 Task: In the  document movieposter.epub Align the width of word art with 'Picture'. Fill the whole document with 'Orange'. Add link on bottom right corner of the sheet: www.instagram.com
Action: Mouse moved to (266, 329)
Screenshot: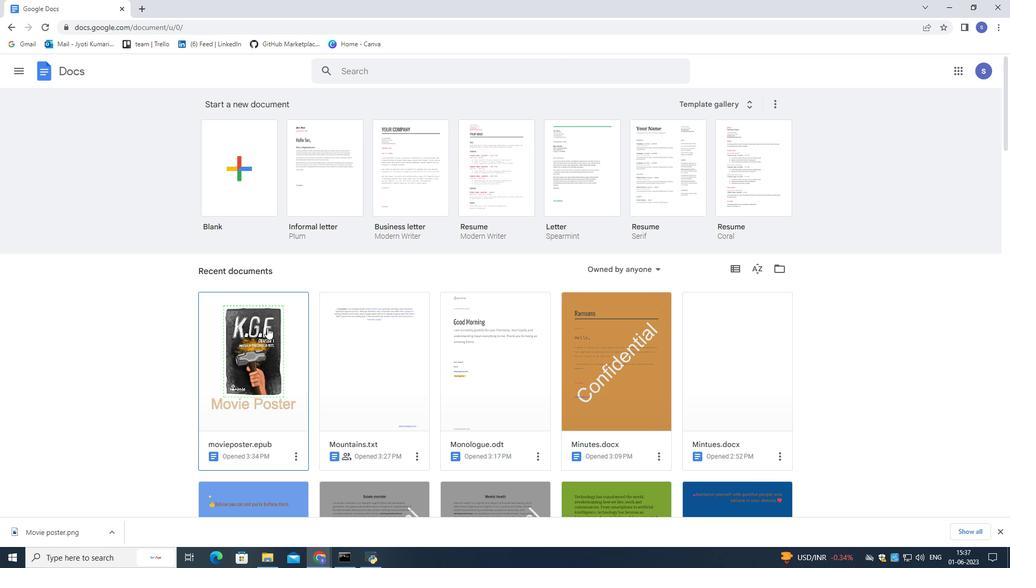 
Action: Mouse pressed left at (266, 329)
Screenshot: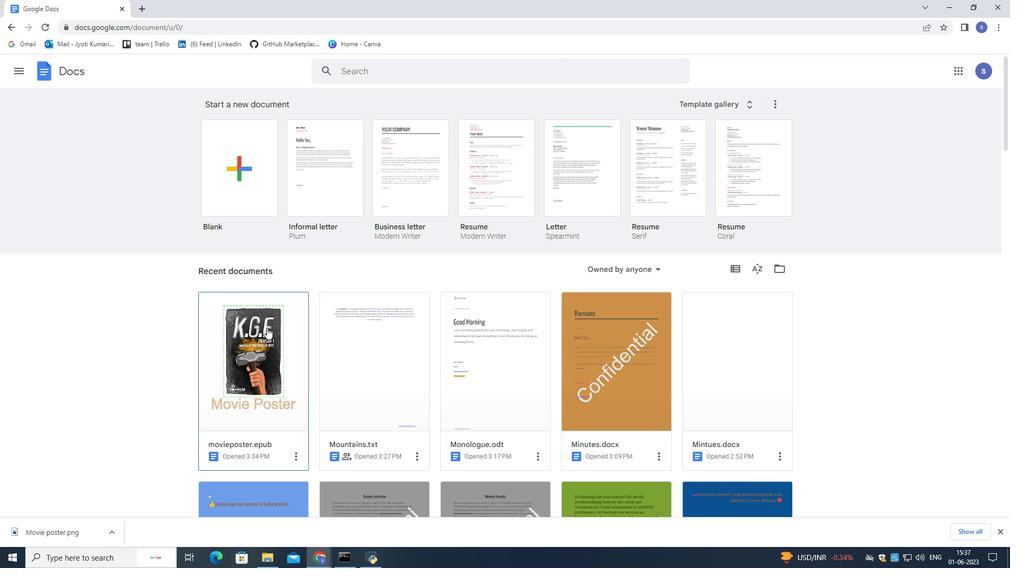 
Action: Mouse moved to (266, 329)
Screenshot: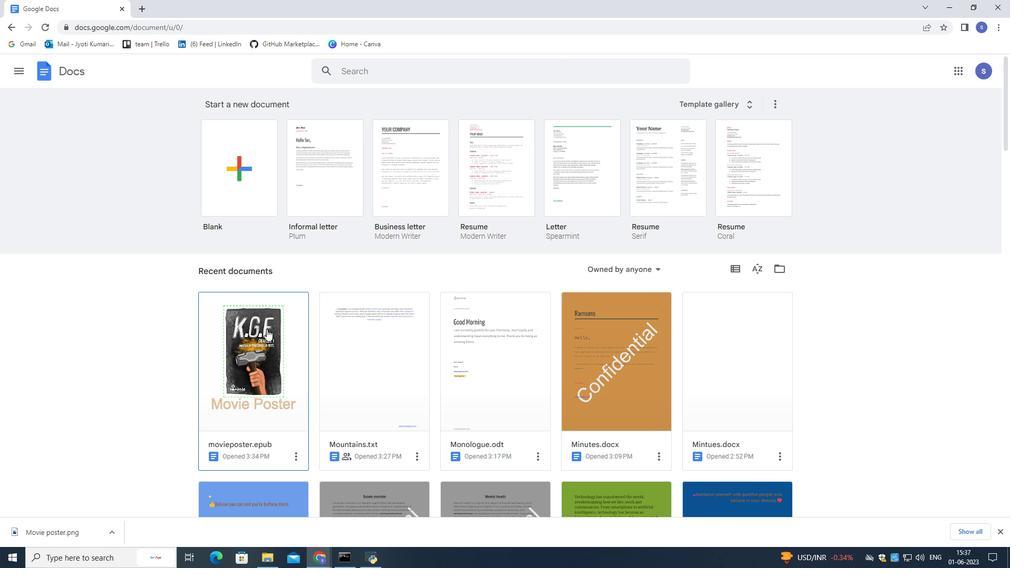
Action: Mouse pressed left at (266, 329)
Screenshot: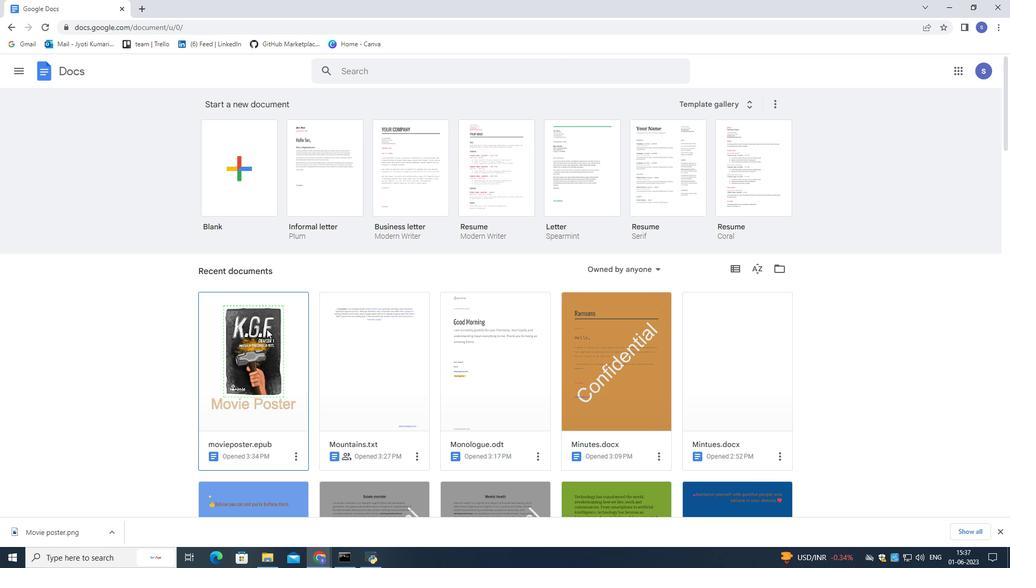 
Action: Mouse moved to (467, 294)
Screenshot: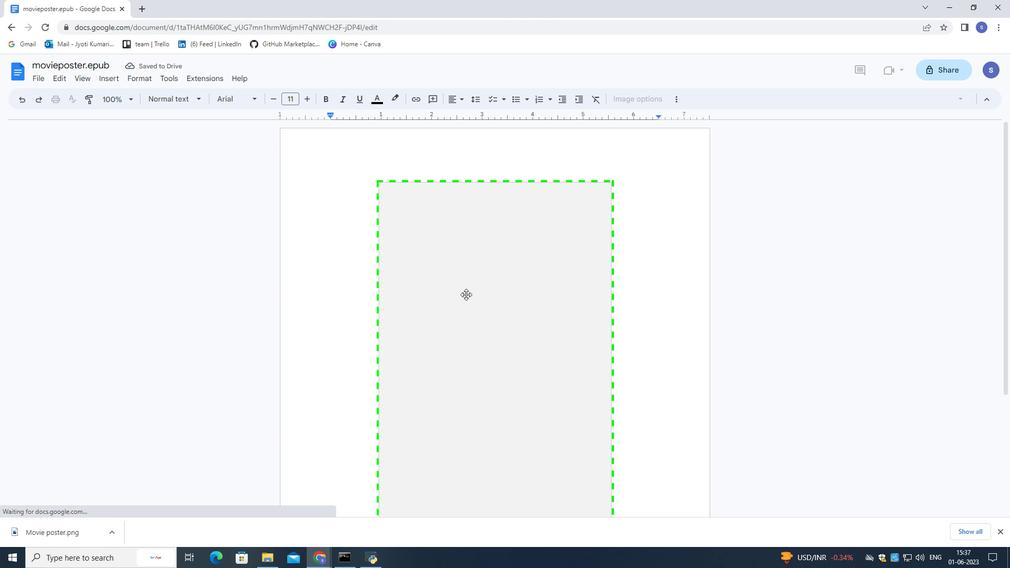 
Action: Mouse scrolled (467, 293) with delta (0, 0)
Screenshot: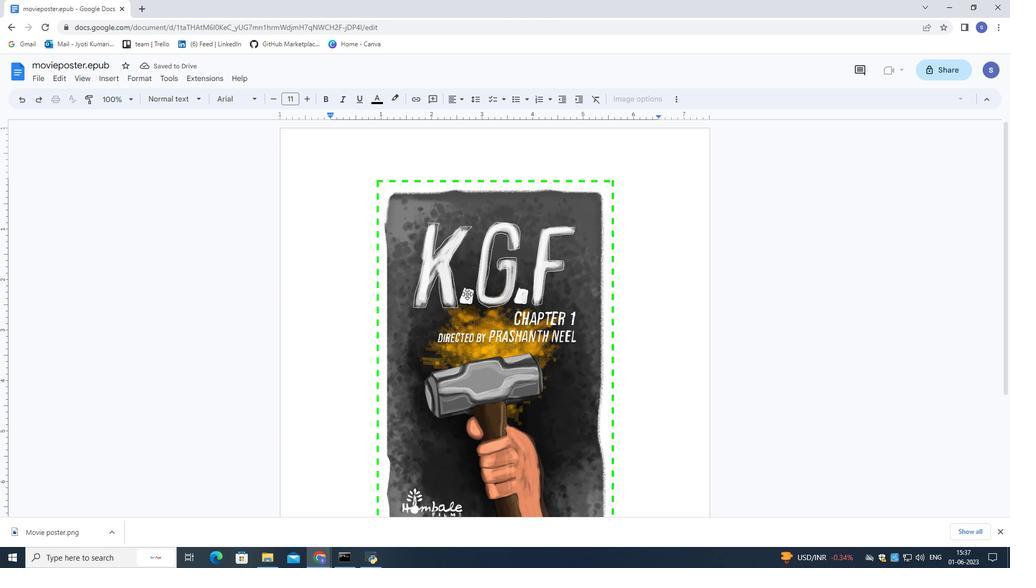 
Action: Mouse moved to (467, 294)
Screenshot: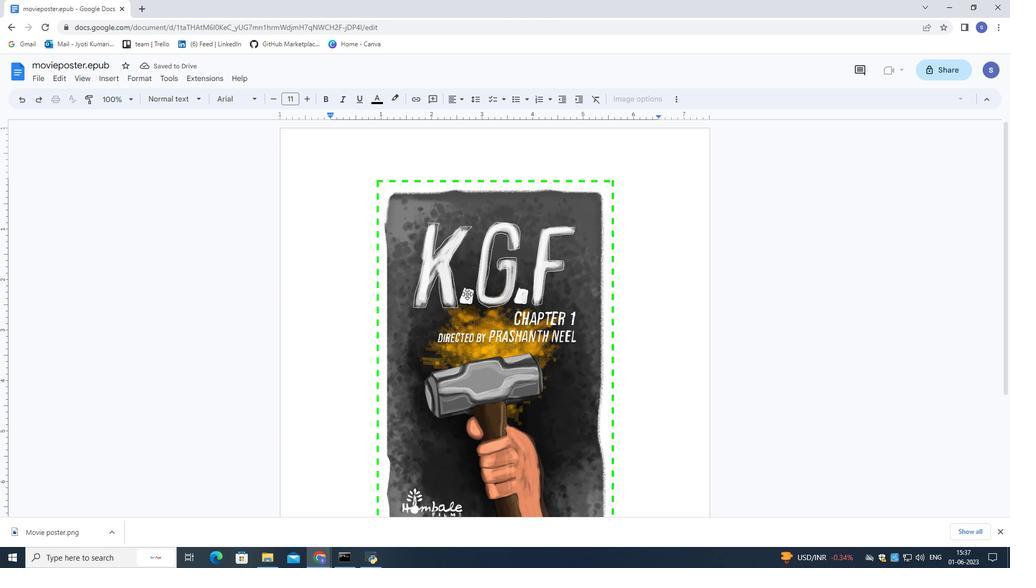 
Action: Mouse scrolled (467, 293) with delta (0, 0)
Screenshot: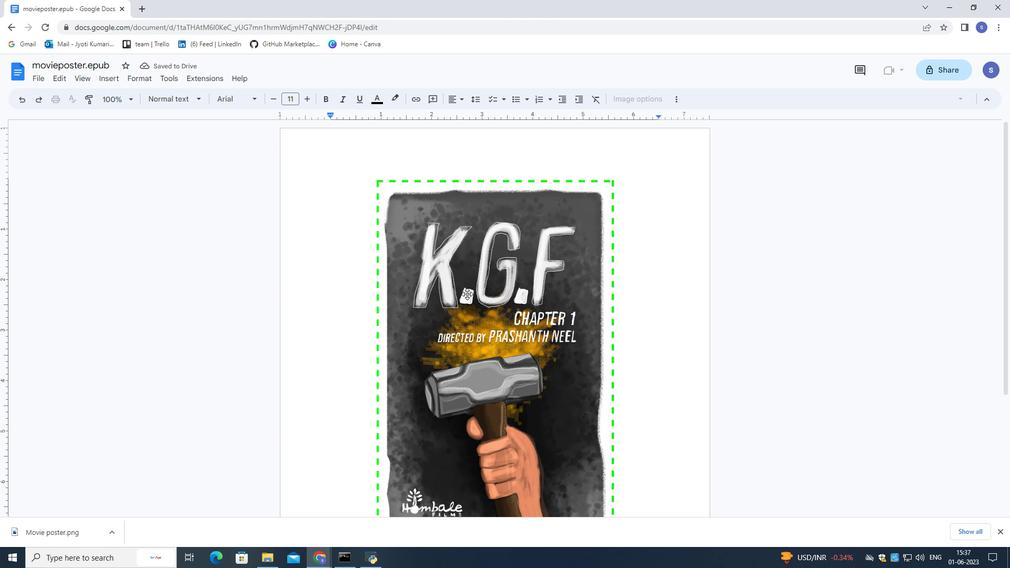 
Action: Mouse moved to (468, 294)
Screenshot: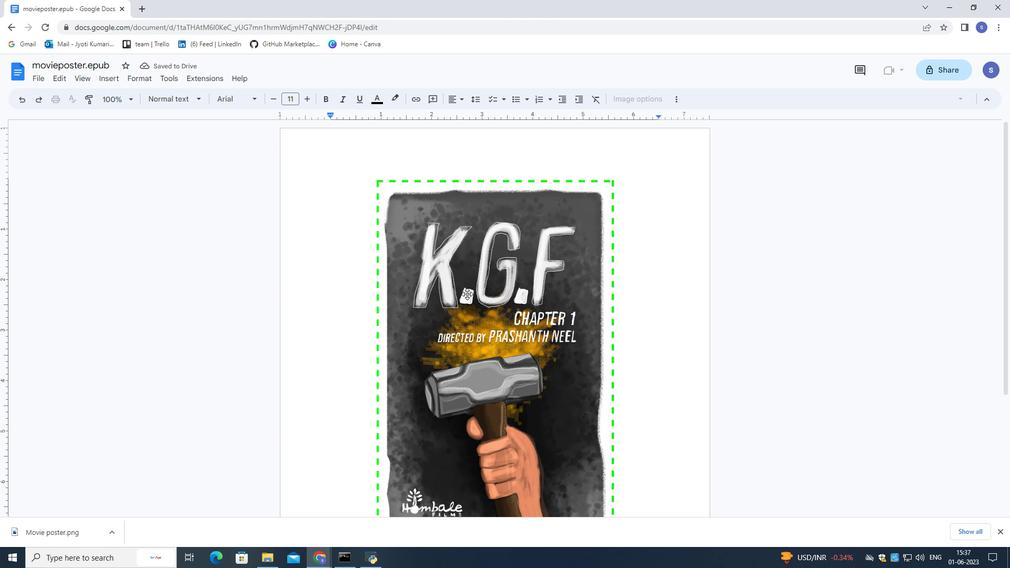 
Action: Mouse scrolled (468, 293) with delta (0, 0)
Screenshot: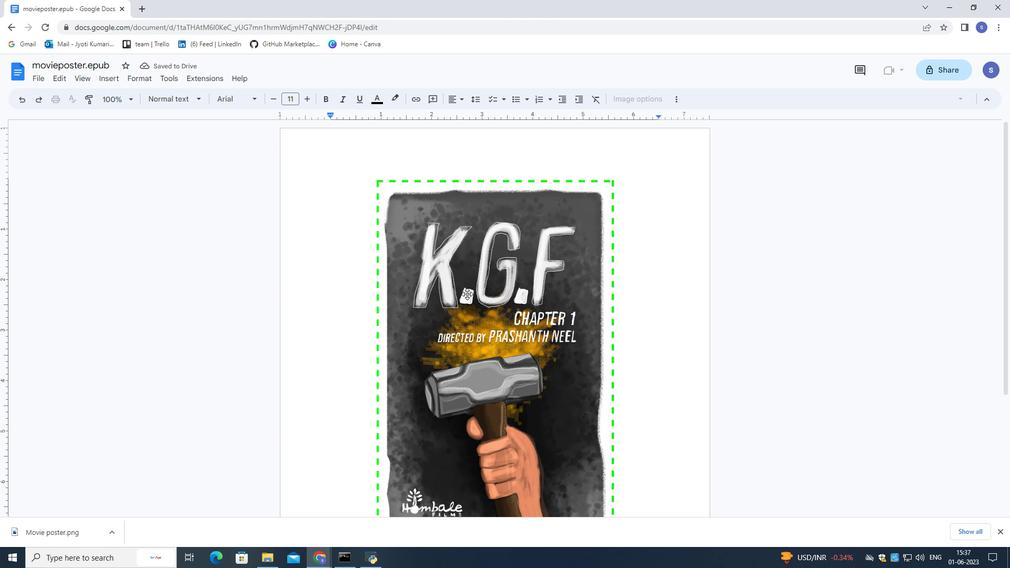 
Action: Mouse moved to (468, 294)
Screenshot: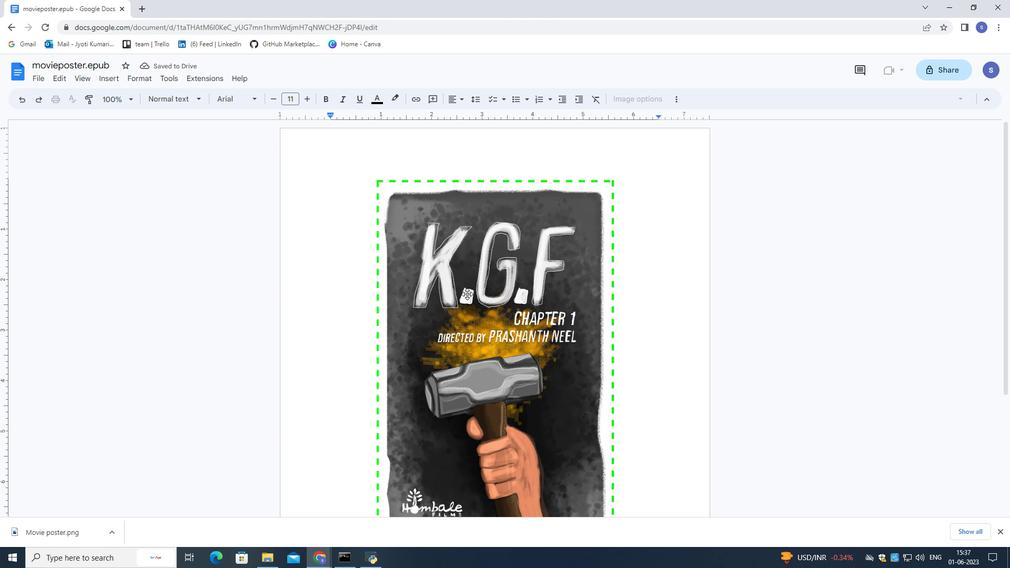 
Action: Mouse scrolled (468, 293) with delta (0, 0)
Screenshot: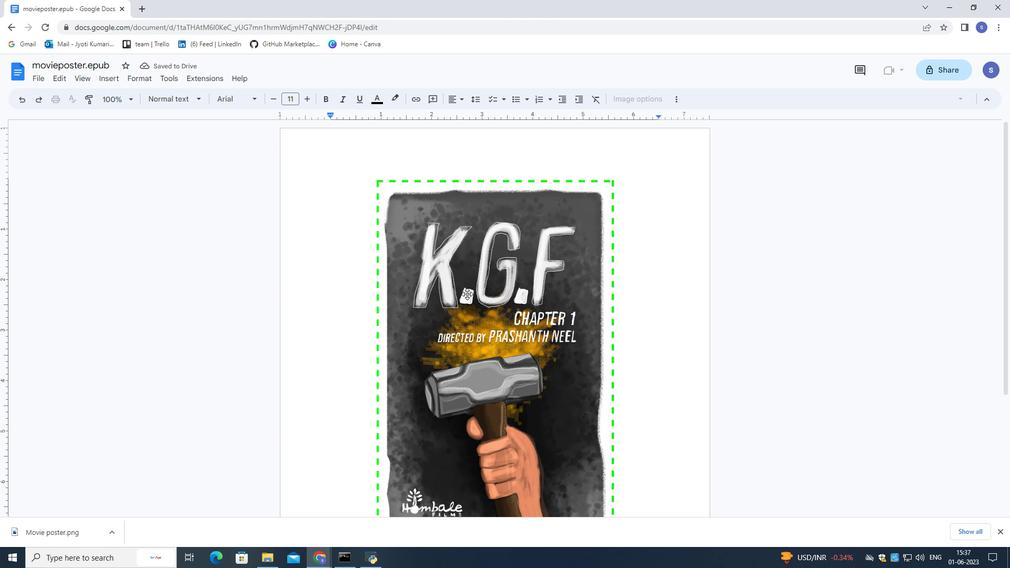 
Action: Mouse scrolled (468, 293) with delta (0, 0)
Screenshot: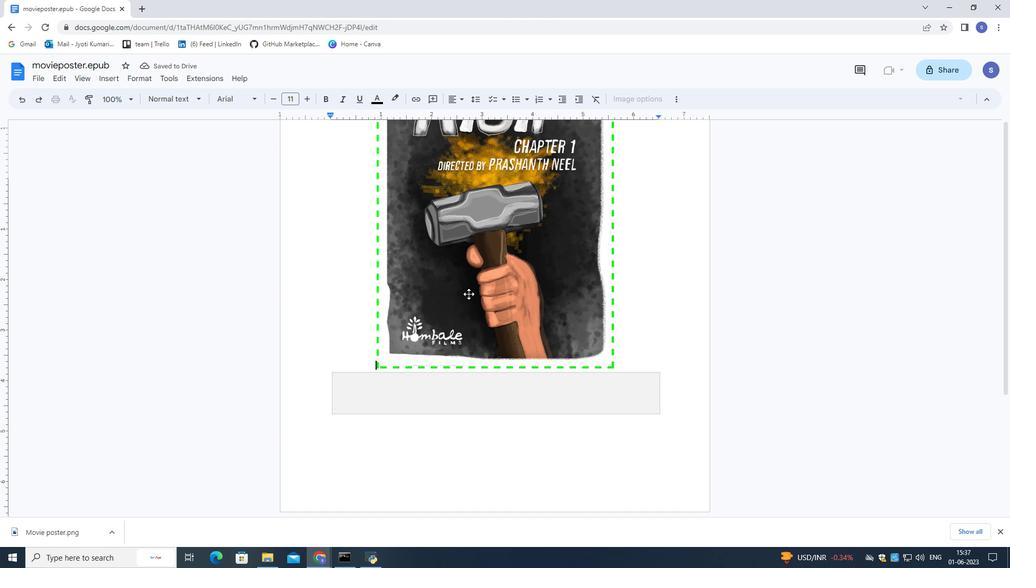 
Action: Mouse moved to (481, 397)
Screenshot: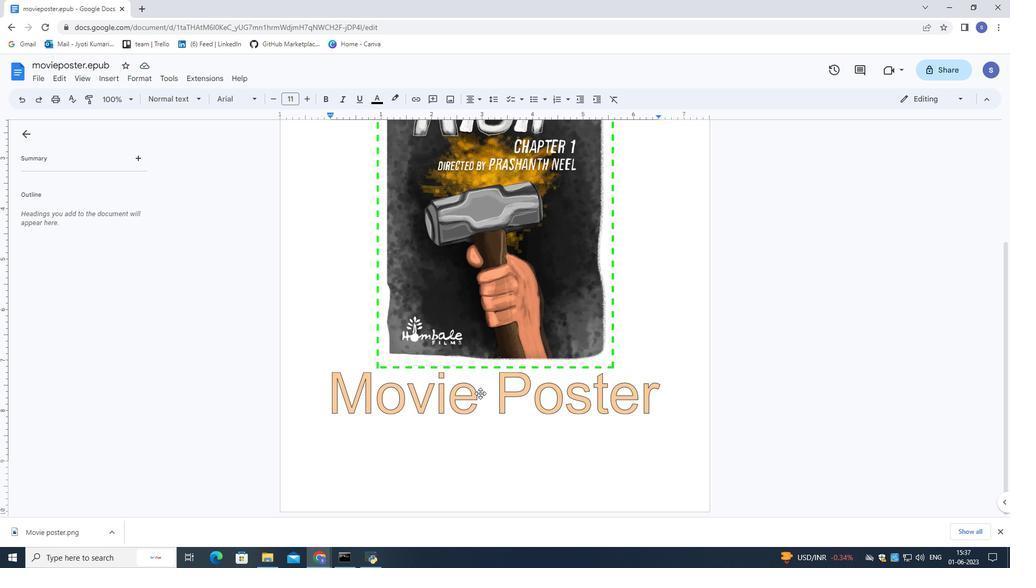 
Action: Mouse pressed left at (481, 397)
Screenshot: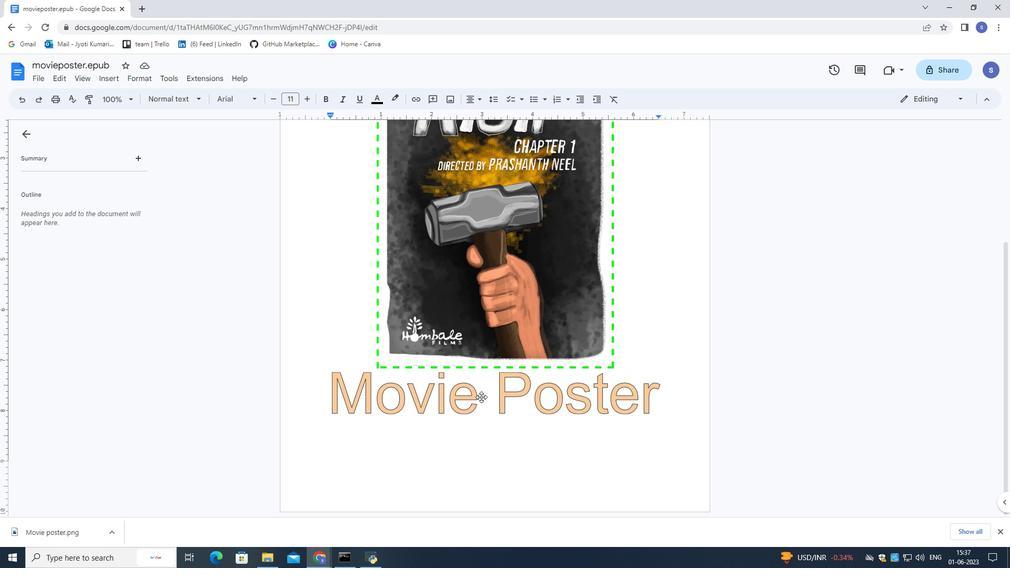 
Action: Mouse moved to (332, 394)
Screenshot: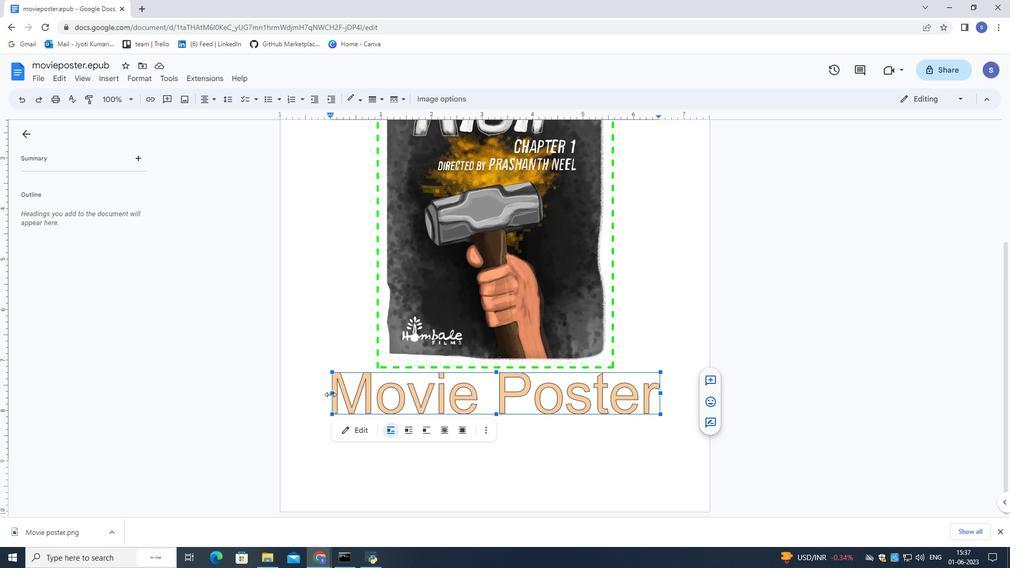 
Action: Mouse pressed left at (332, 394)
Screenshot: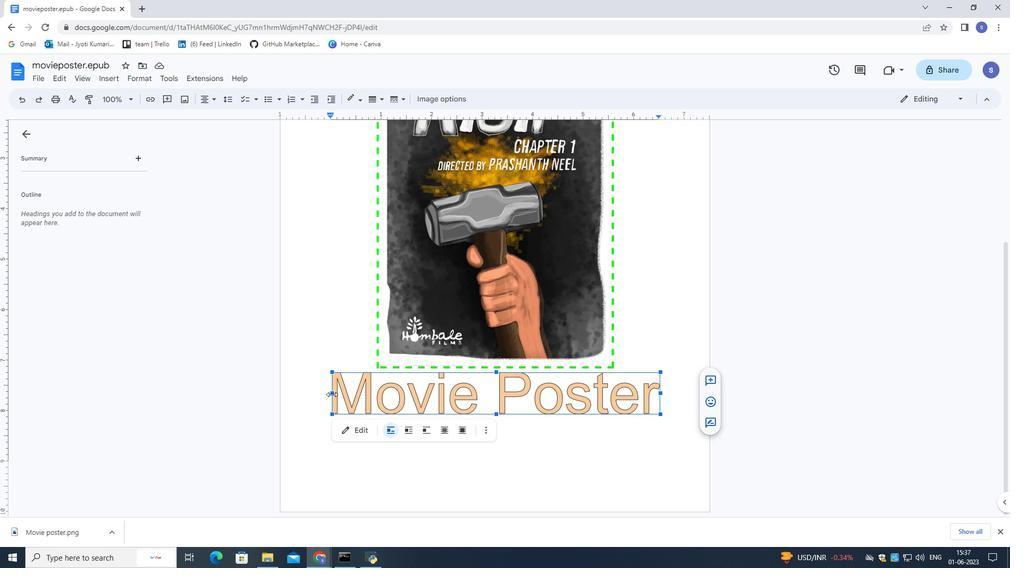 
Action: Mouse moved to (353, 391)
Screenshot: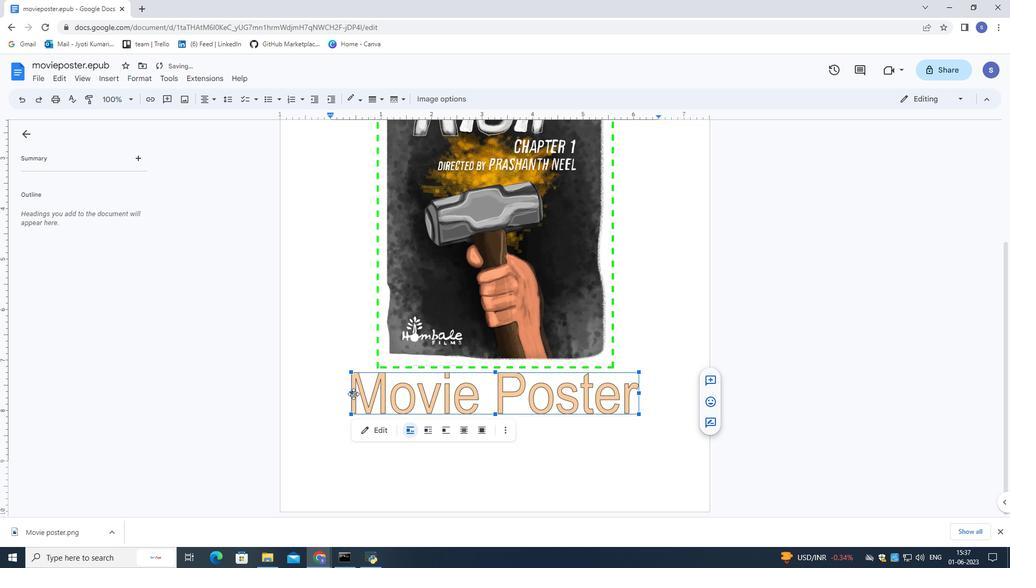 
Action: Mouse pressed left at (353, 391)
Screenshot: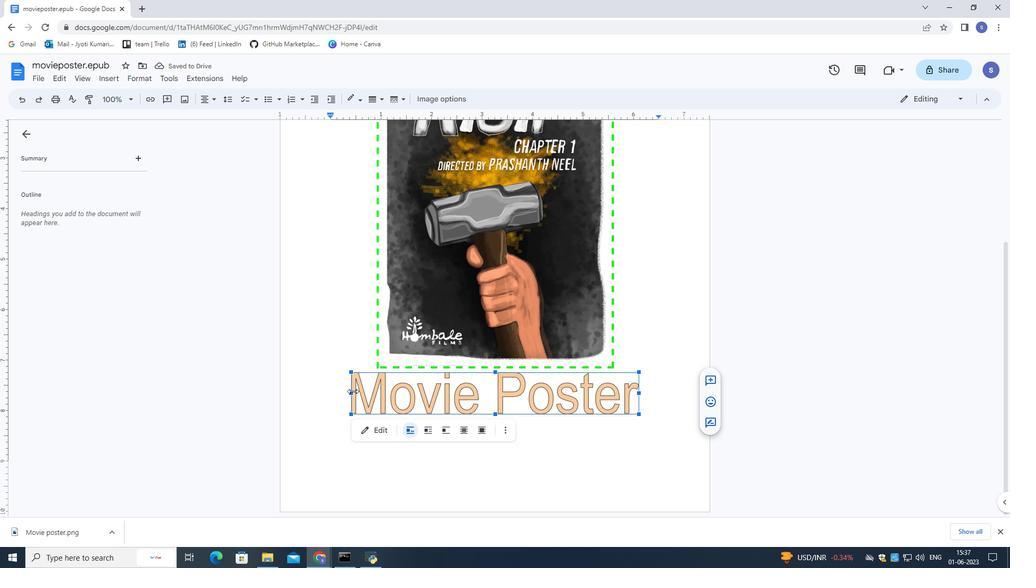 
Action: Mouse moved to (359, 392)
Screenshot: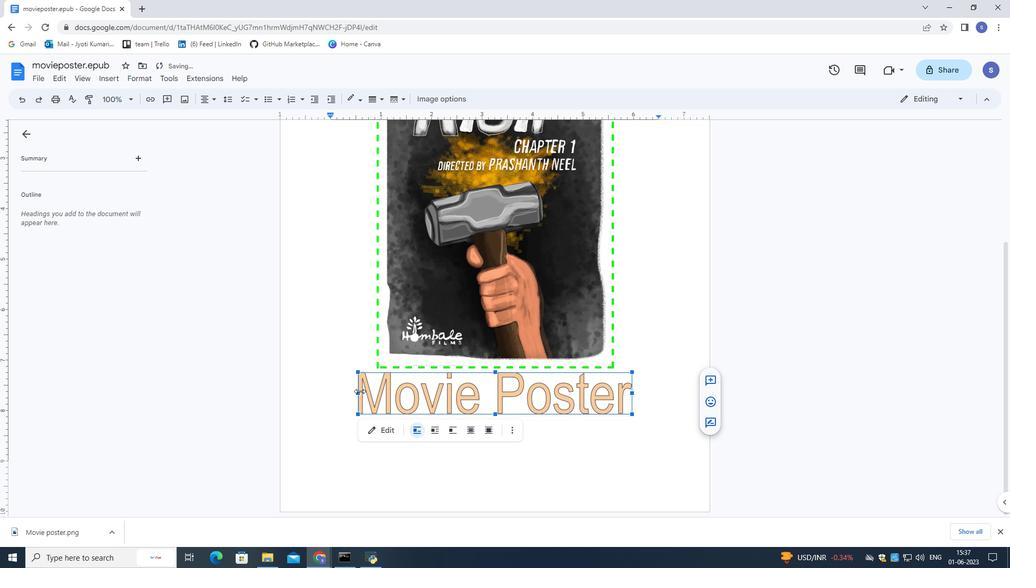
Action: Mouse pressed left at (359, 392)
Screenshot: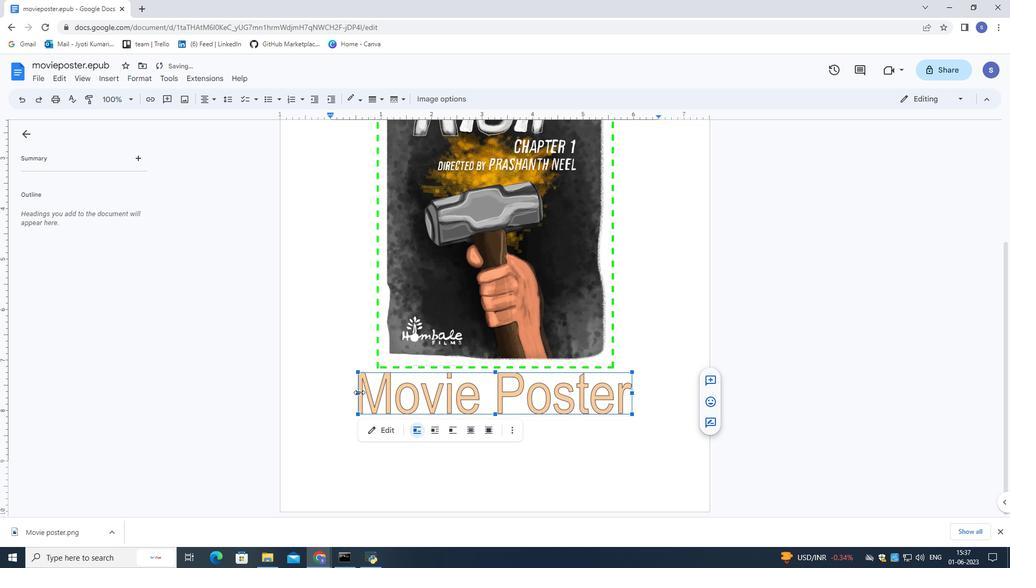 
Action: Mouse moved to (368, 392)
Screenshot: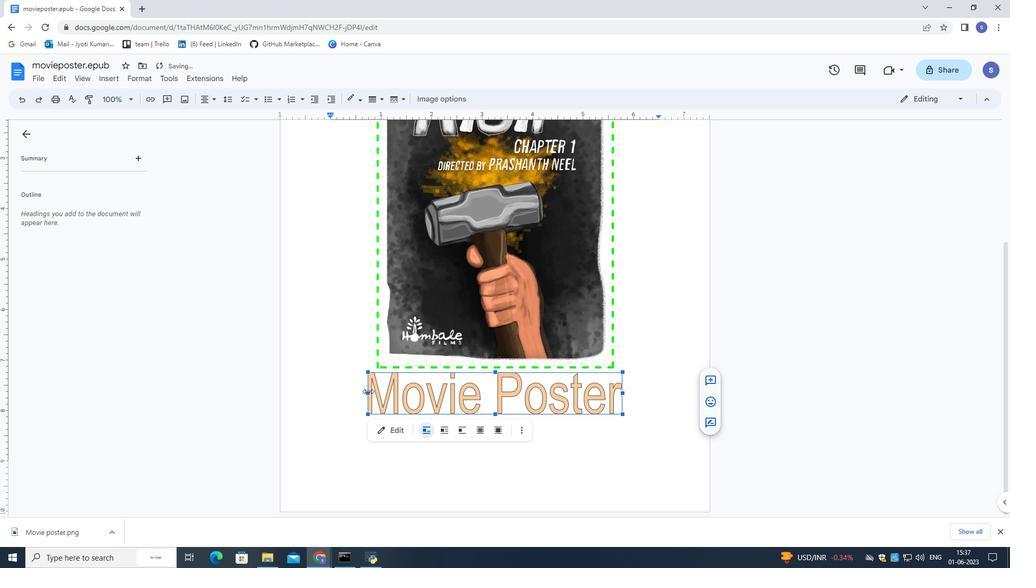 
Action: Mouse pressed left at (368, 392)
Screenshot: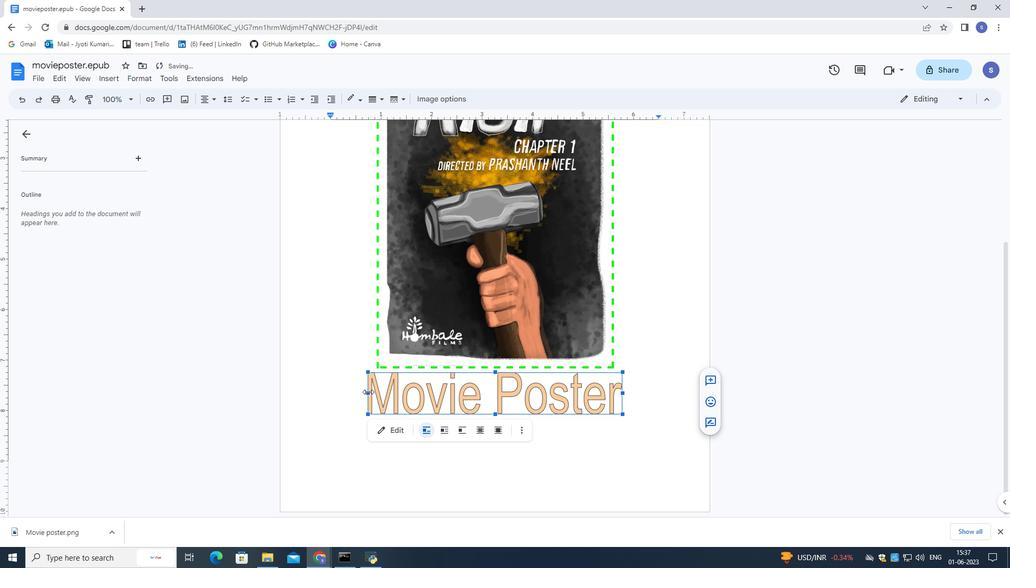 
Action: Mouse moved to (348, 284)
Screenshot: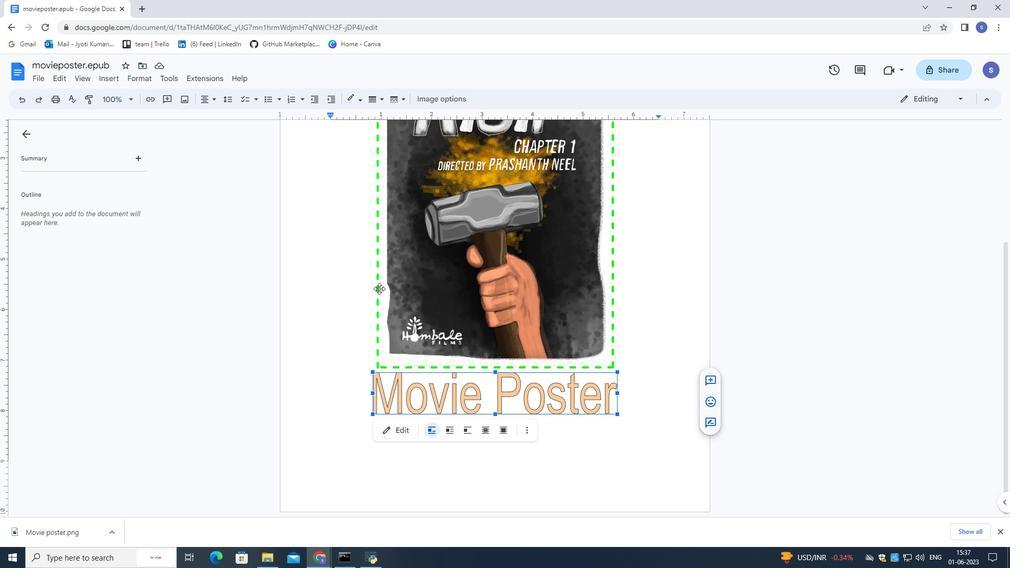 
Action: Mouse pressed left at (348, 284)
Screenshot: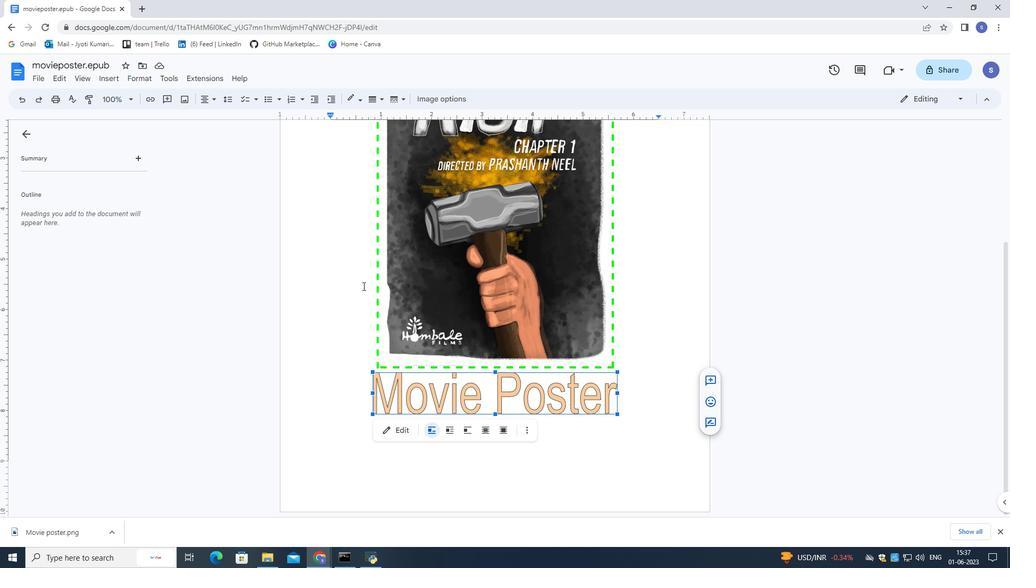 
Action: Mouse moved to (37, 82)
Screenshot: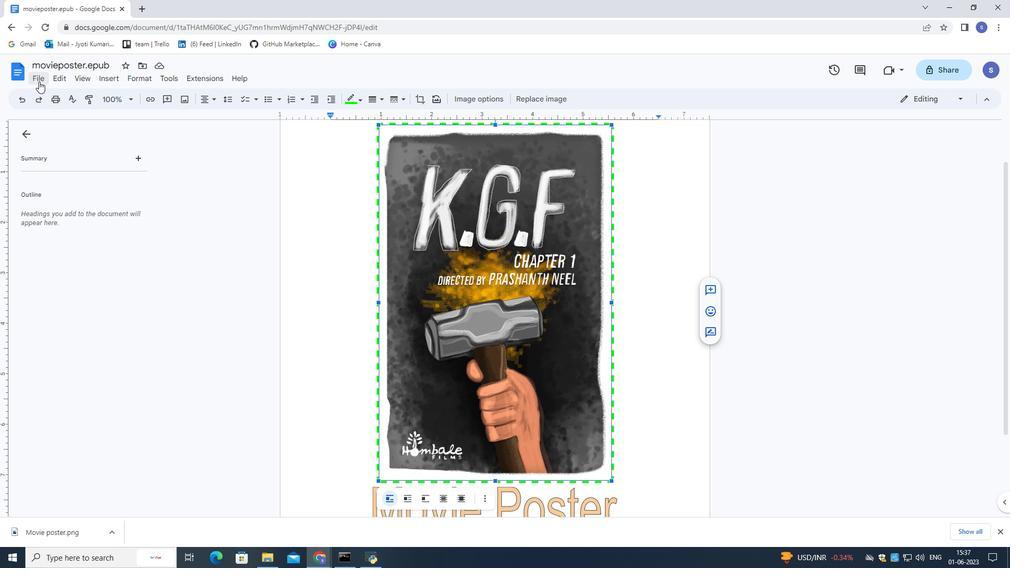 
Action: Mouse pressed left at (37, 82)
Screenshot: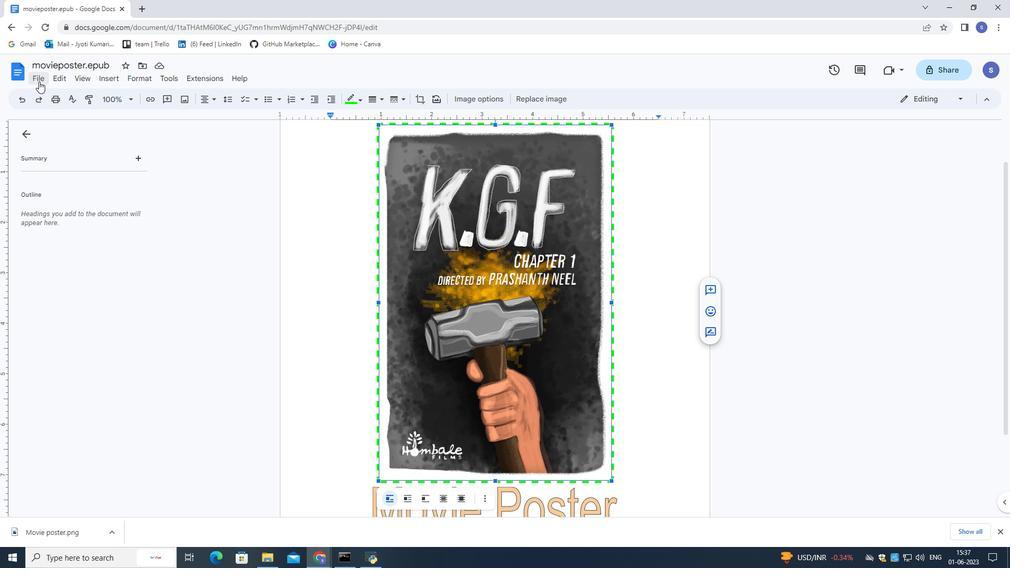 
Action: Mouse moved to (78, 365)
Screenshot: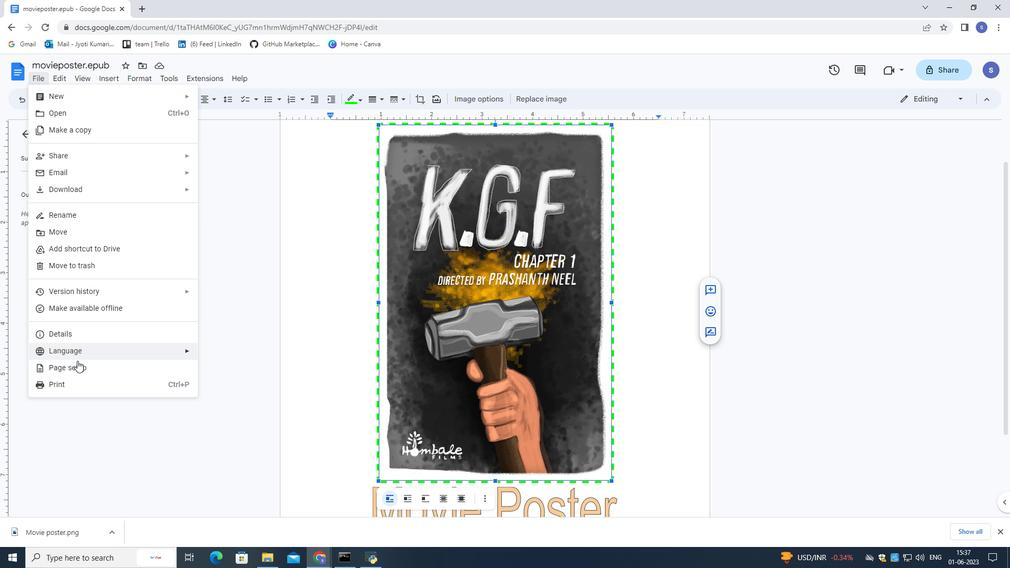 
Action: Mouse pressed left at (78, 365)
Screenshot: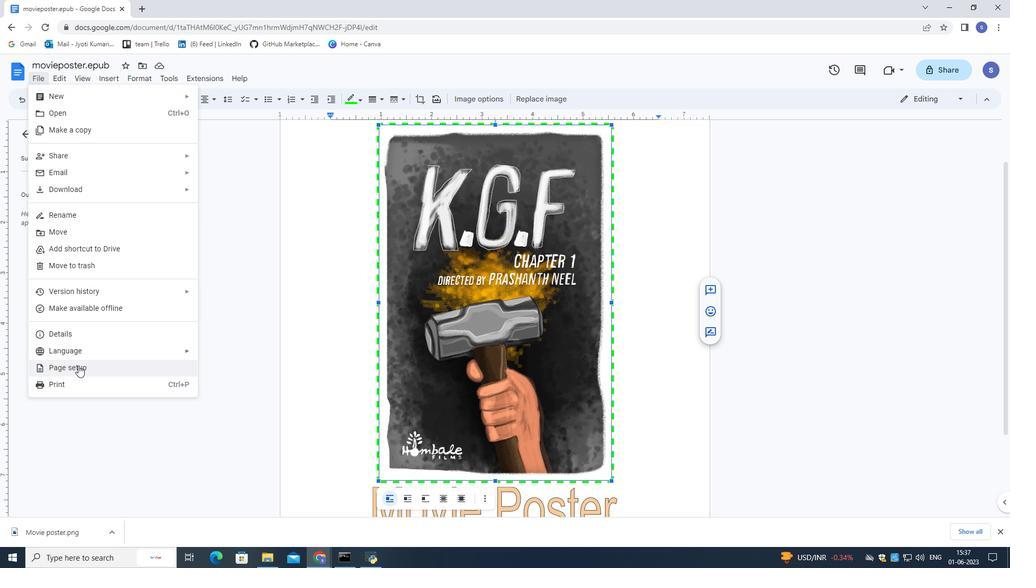 
Action: Mouse moved to (438, 233)
Screenshot: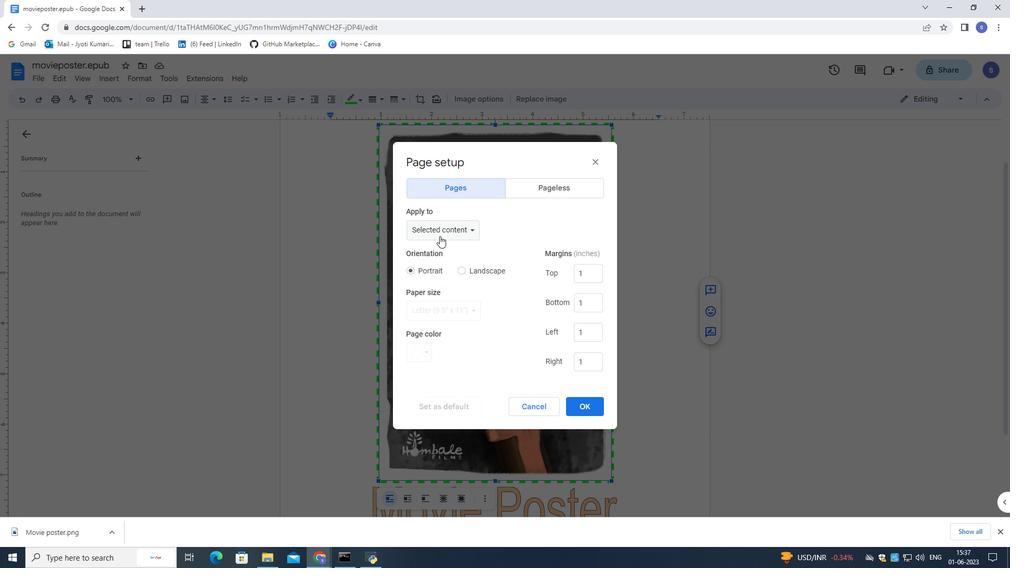
Action: Mouse pressed left at (438, 233)
Screenshot: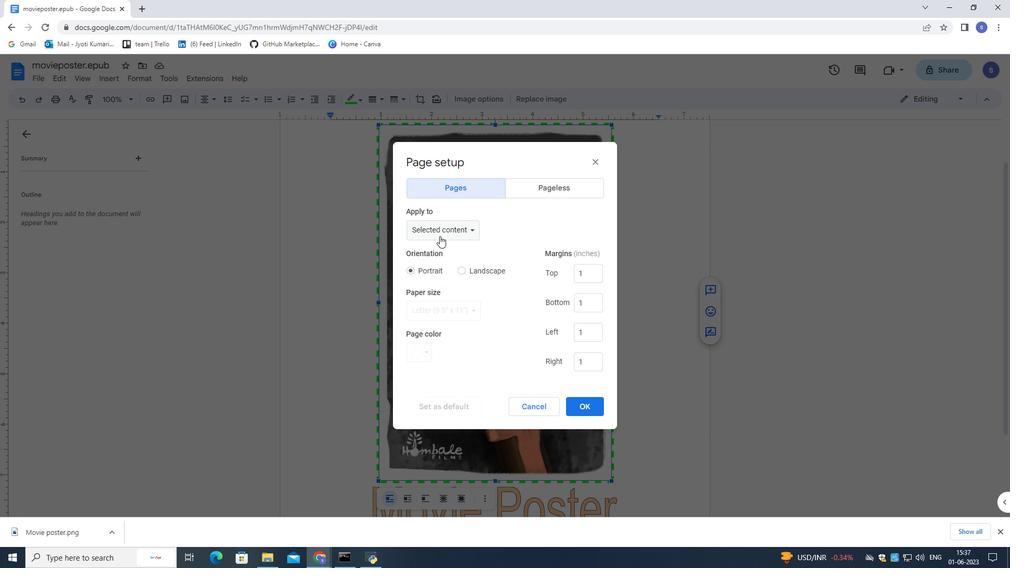 
Action: Mouse moved to (440, 211)
Screenshot: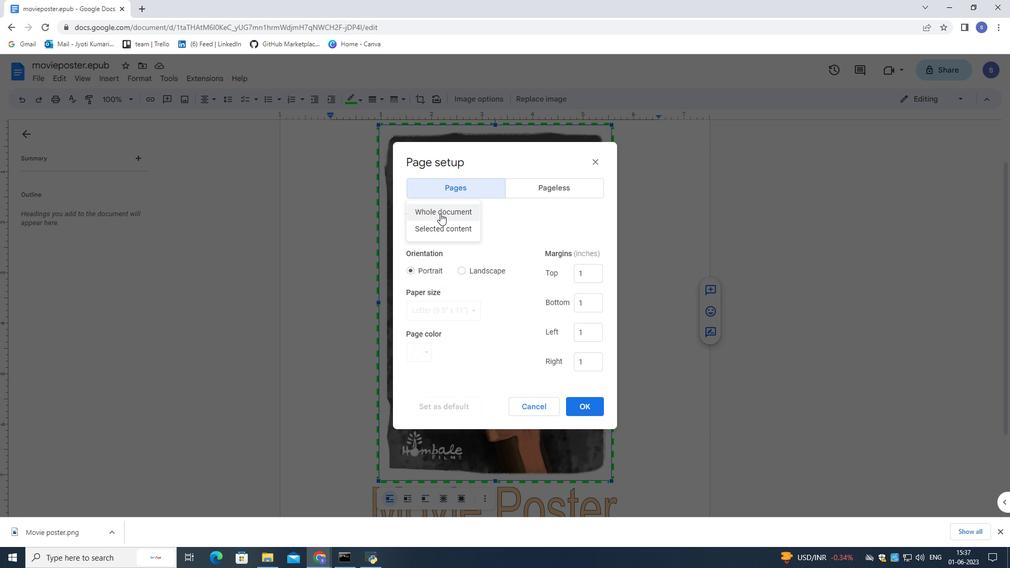 
Action: Mouse pressed left at (440, 211)
Screenshot: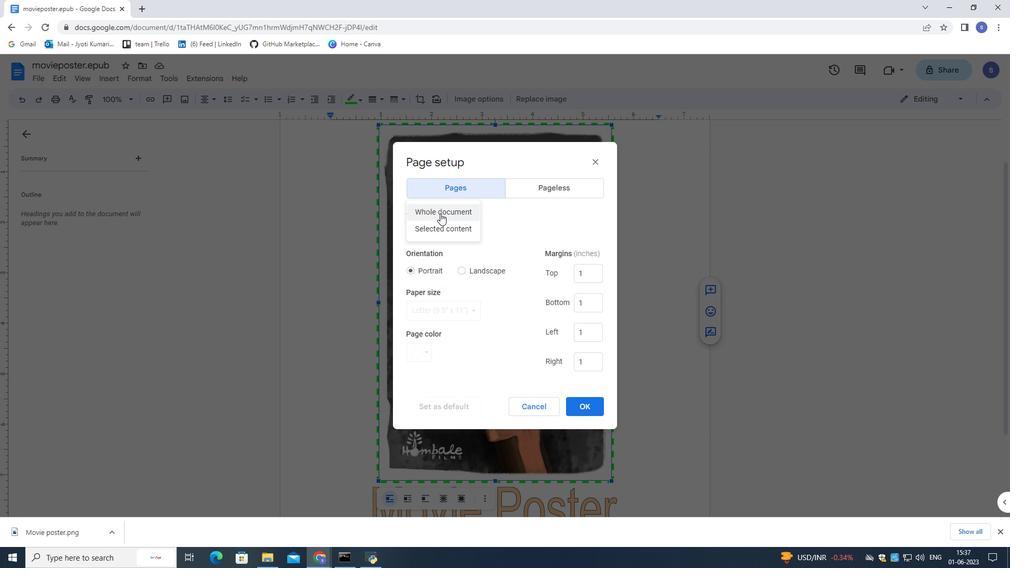 
Action: Mouse moved to (417, 357)
Screenshot: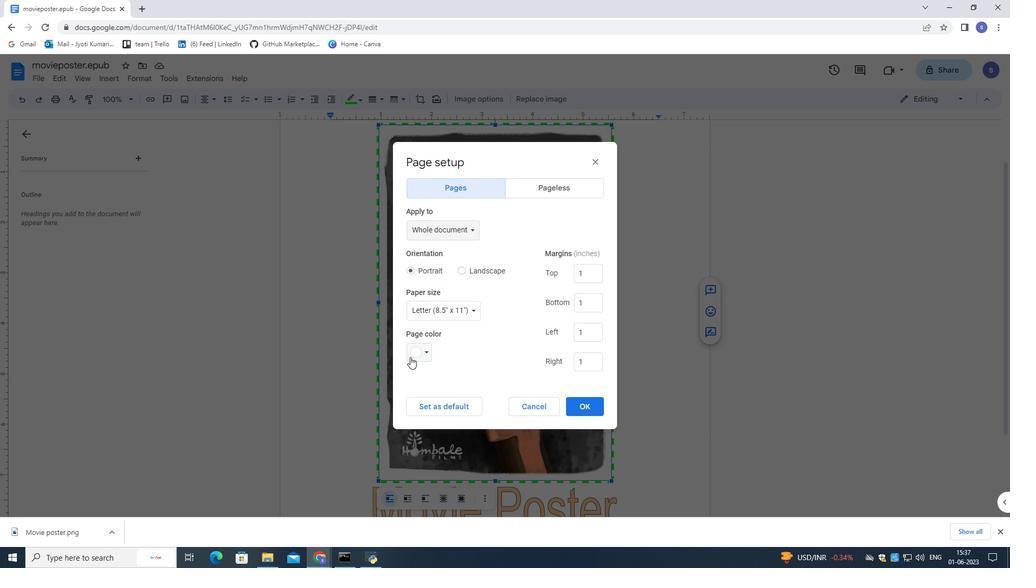 
Action: Mouse pressed left at (417, 357)
Screenshot: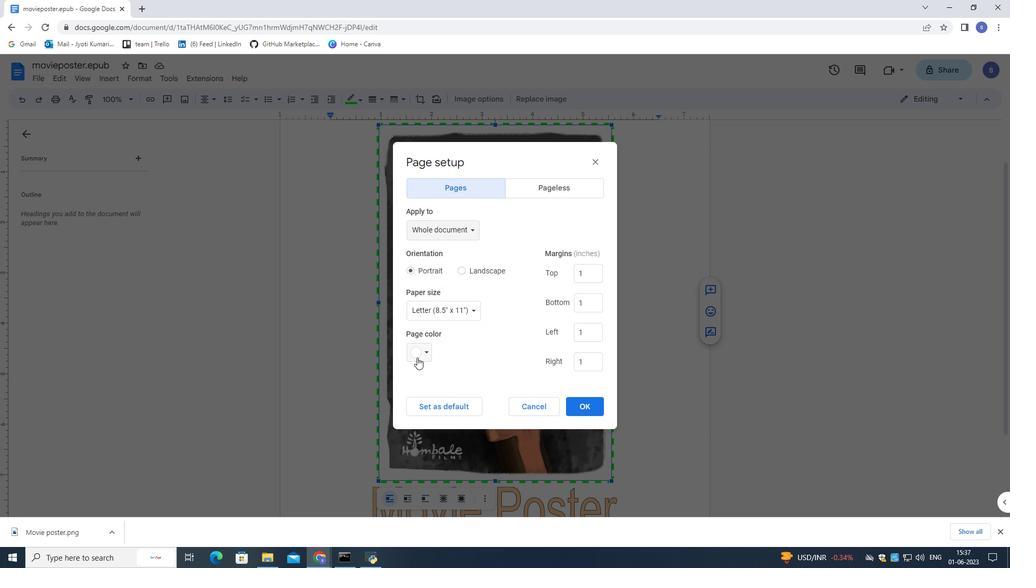 
Action: Mouse moved to (442, 432)
Screenshot: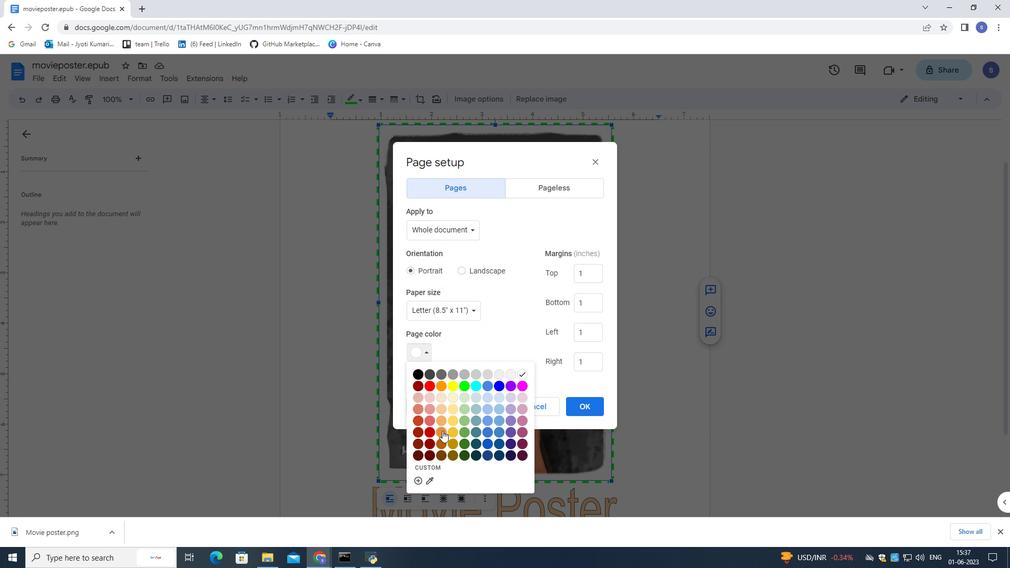 
Action: Mouse pressed left at (442, 432)
Screenshot: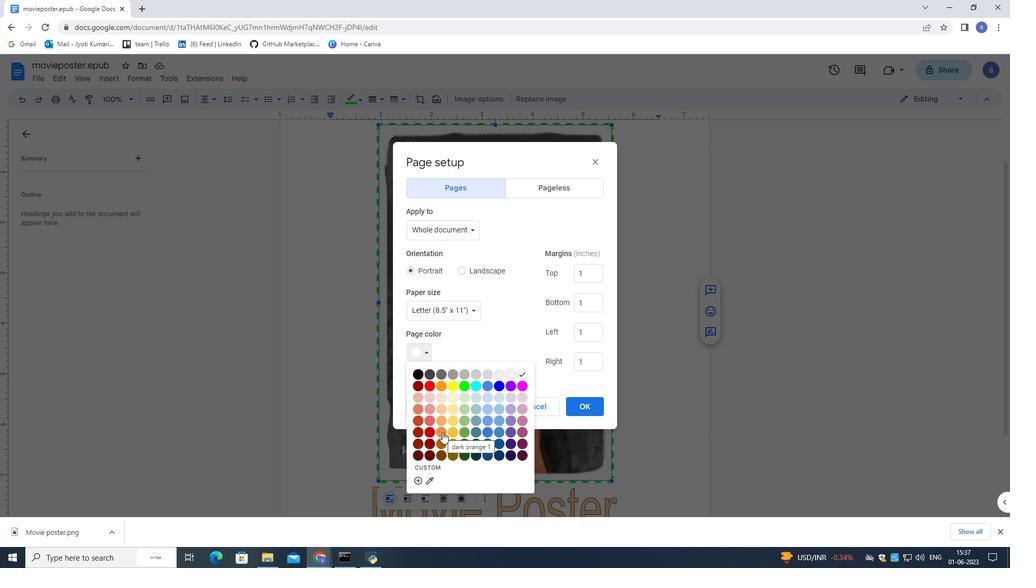 
Action: Mouse moved to (583, 411)
Screenshot: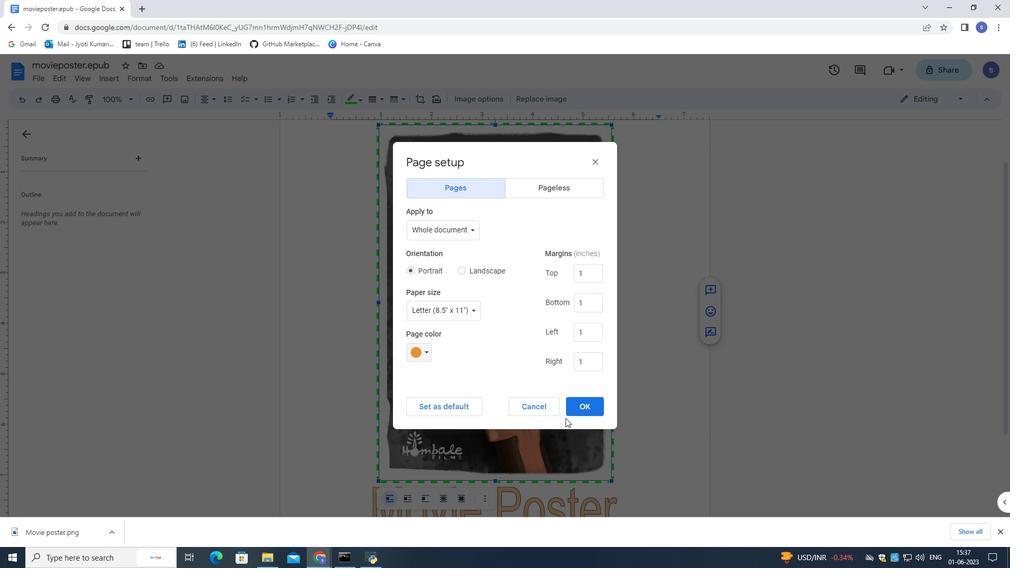 
Action: Mouse pressed left at (583, 411)
Screenshot: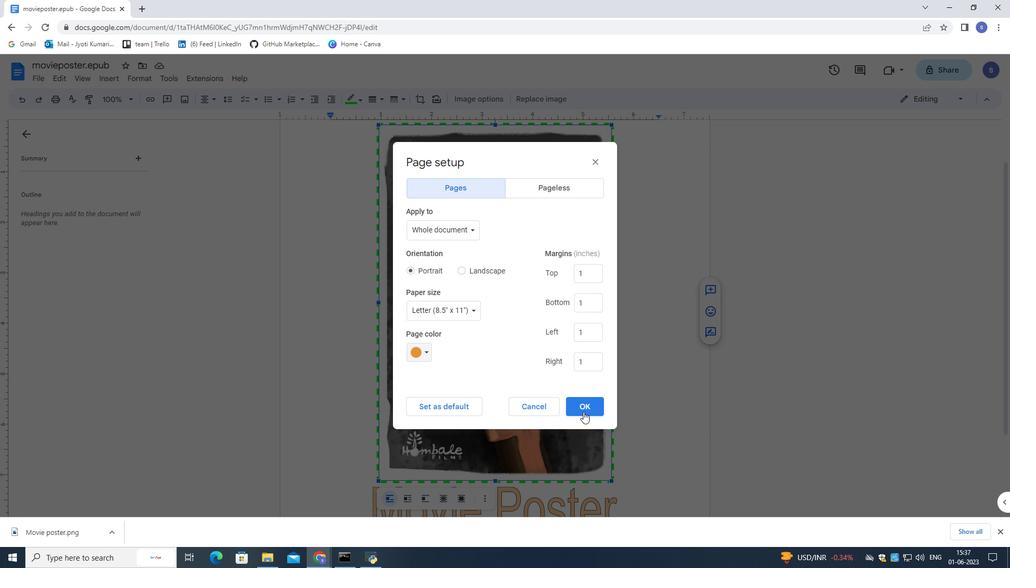 
Action: Mouse moved to (511, 285)
Screenshot: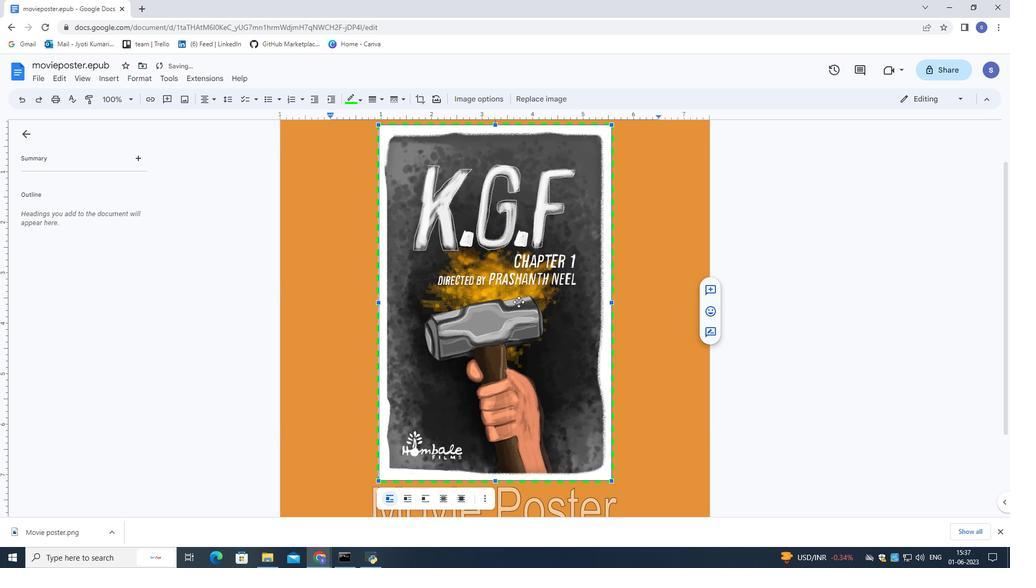 
Action: Mouse scrolled (511, 284) with delta (0, 0)
Screenshot: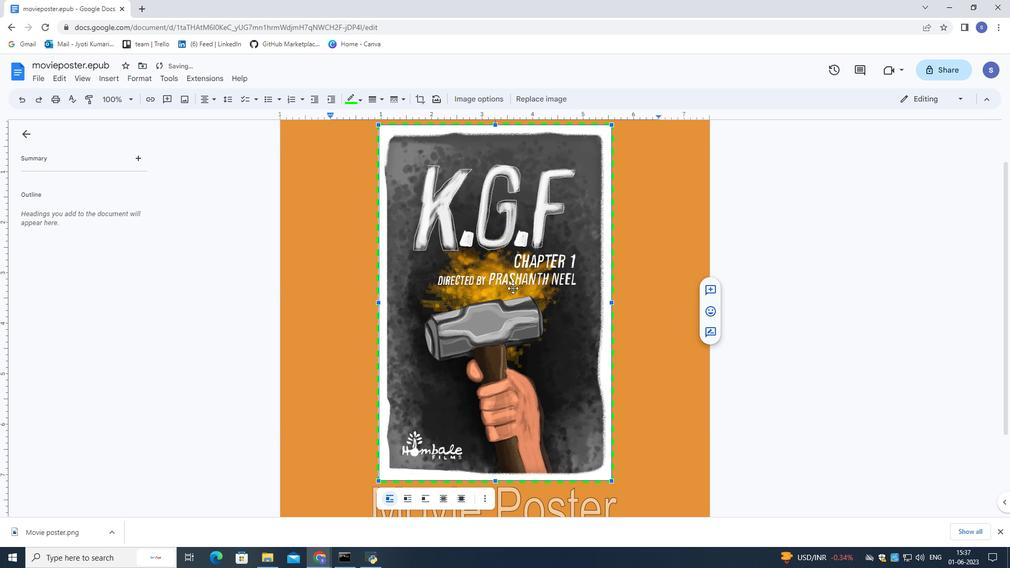 
Action: Mouse scrolled (511, 284) with delta (0, 0)
Screenshot: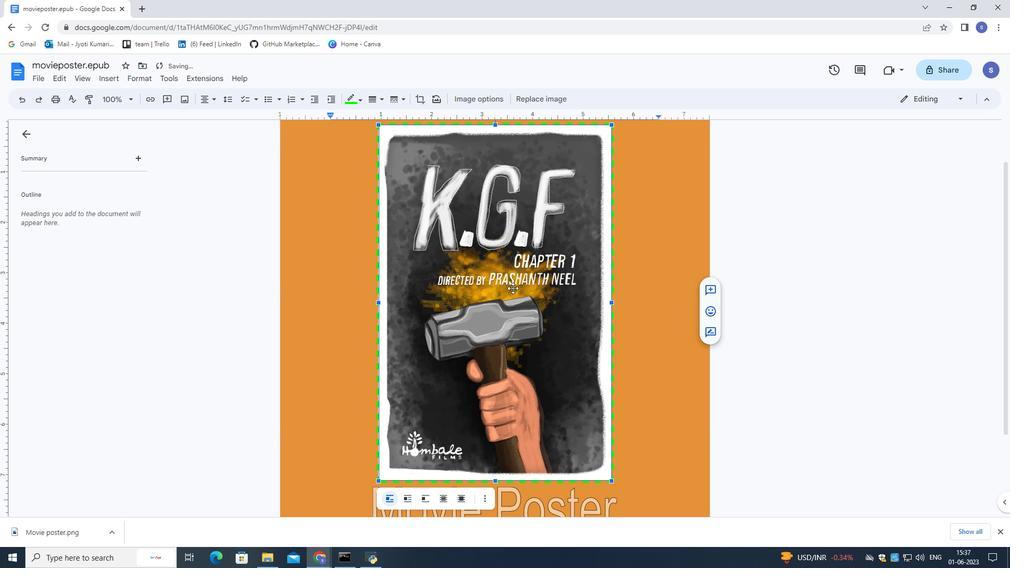 
Action: Mouse scrolled (511, 284) with delta (0, 0)
Screenshot: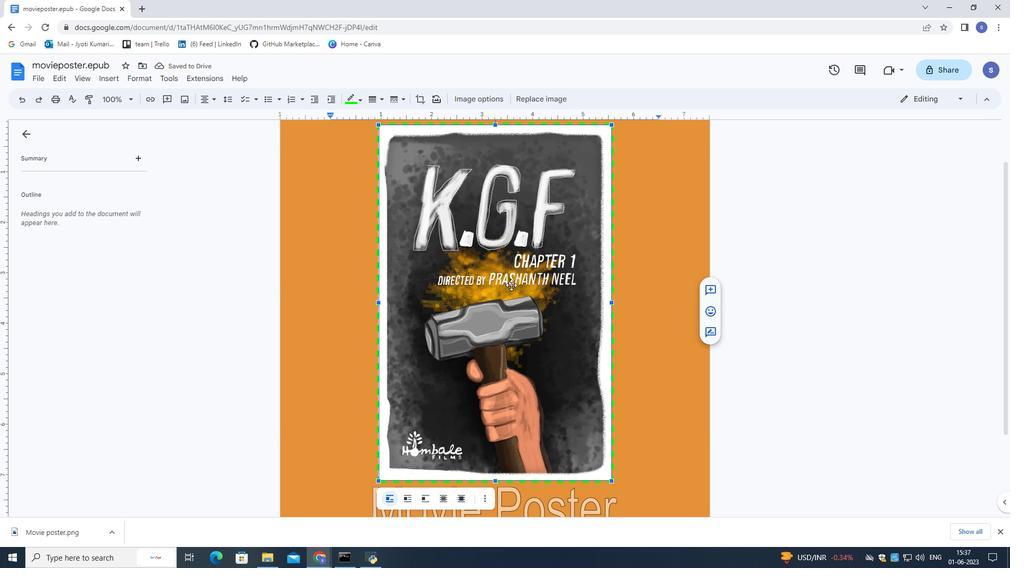 
Action: Mouse moved to (506, 285)
Screenshot: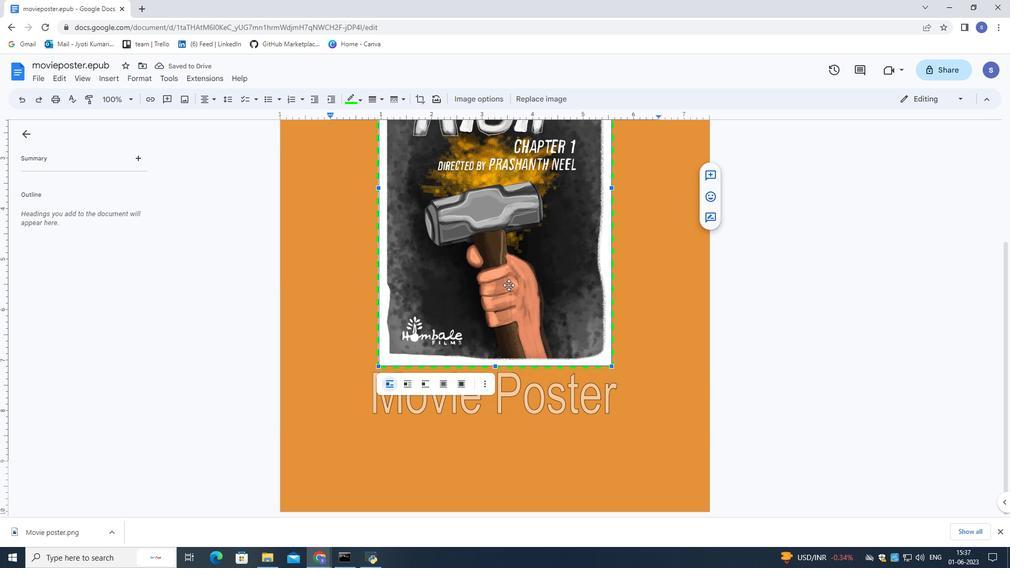 
Action: Mouse scrolled (506, 284) with delta (0, 0)
Screenshot: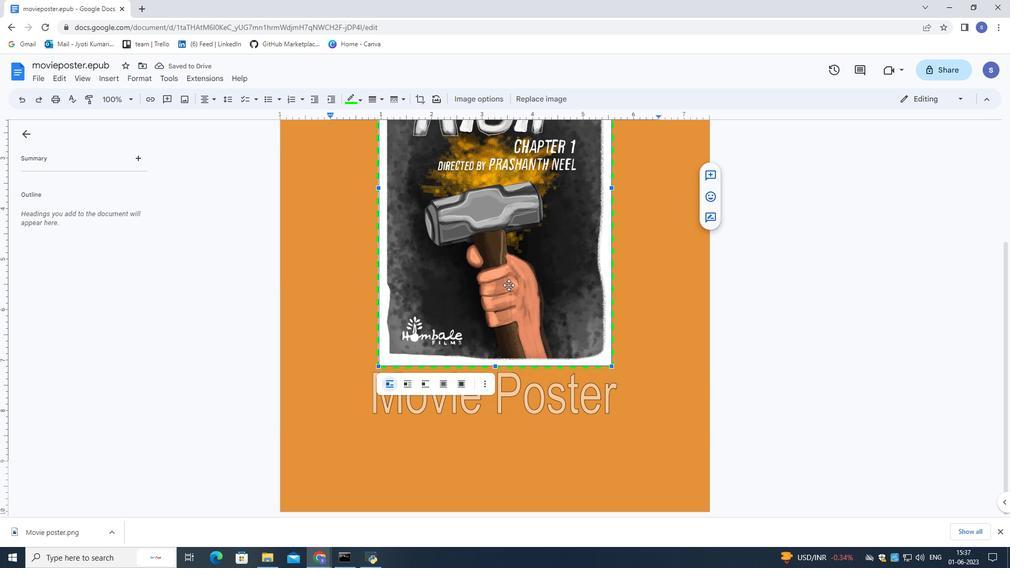 
Action: Mouse scrolled (506, 284) with delta (0, 0)
Screenshot: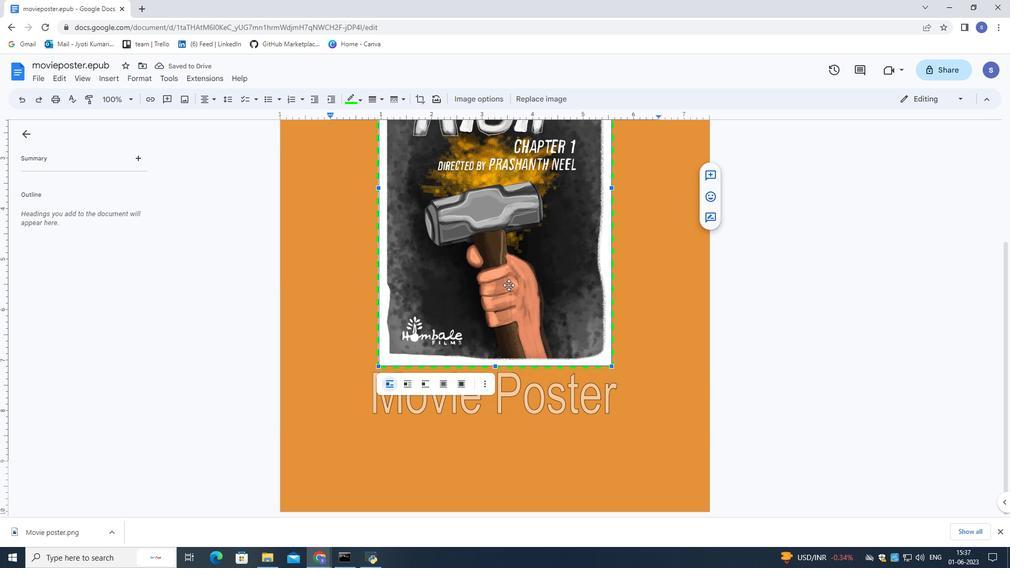 
Action: Mouse moved to (102, 79)
Screenshot: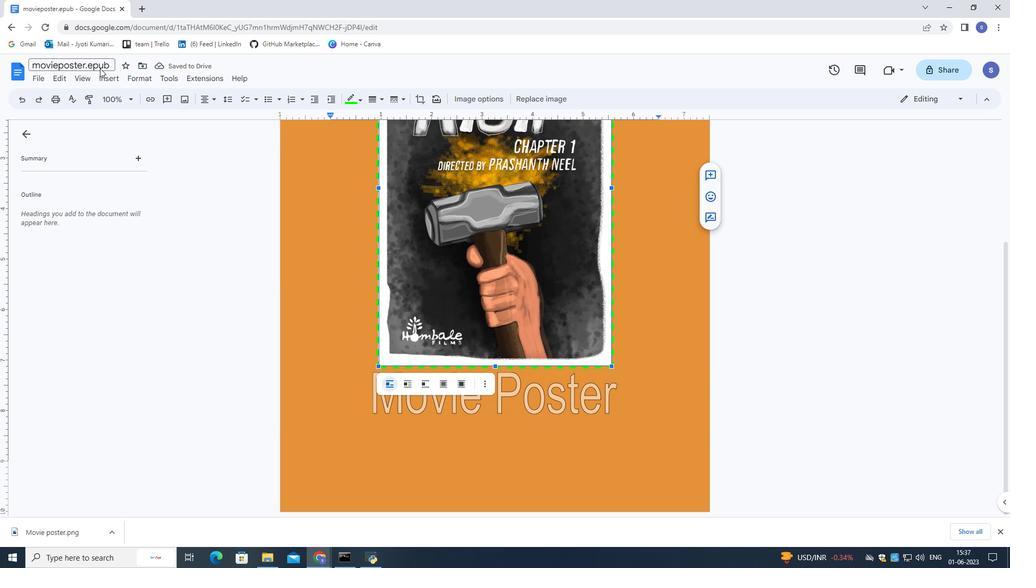 
Action: Mouse pressed left at (102, 79)
Screenshot: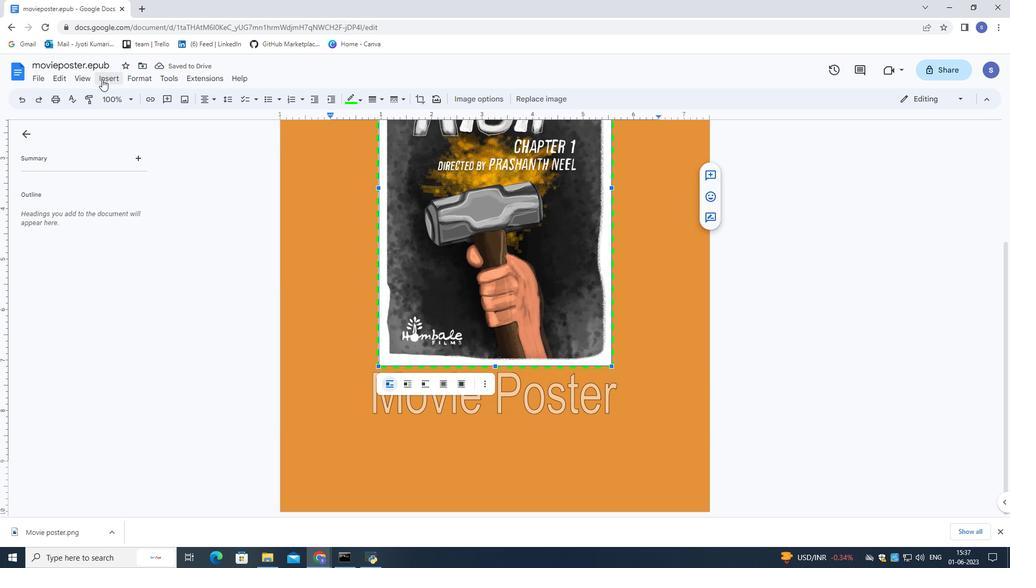 
Action: Mouse moved to (270, 360)
Screenshot: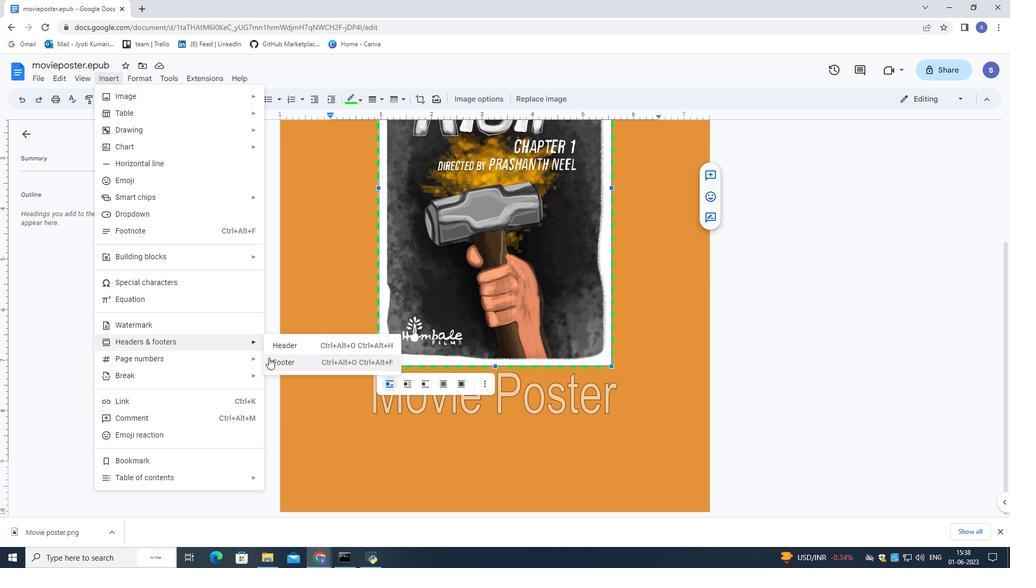 
Action: Mouse pressed left at (270, 360)
Screenshot: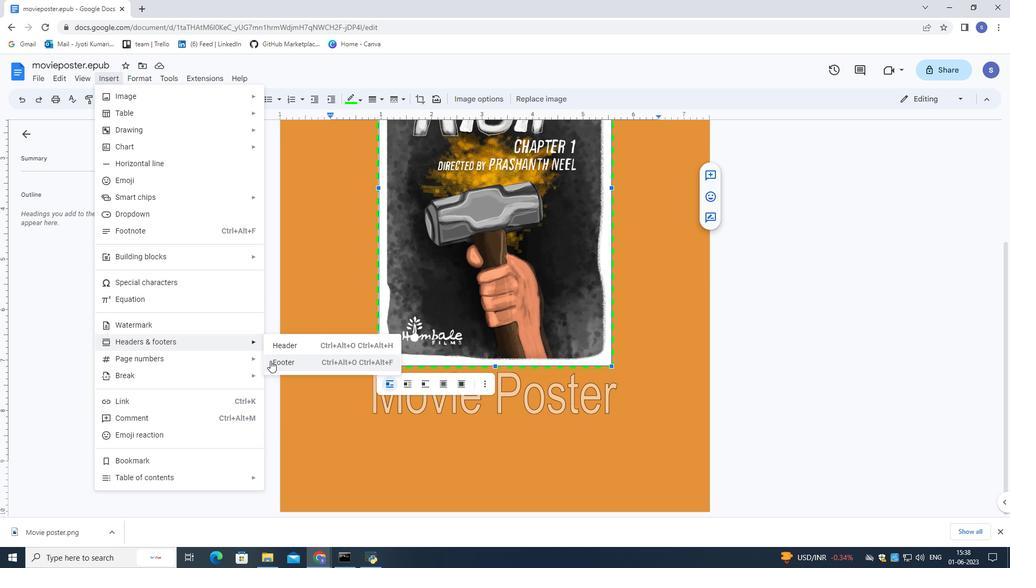 
Action: Mouse moved to (417, 105)
Screenshot: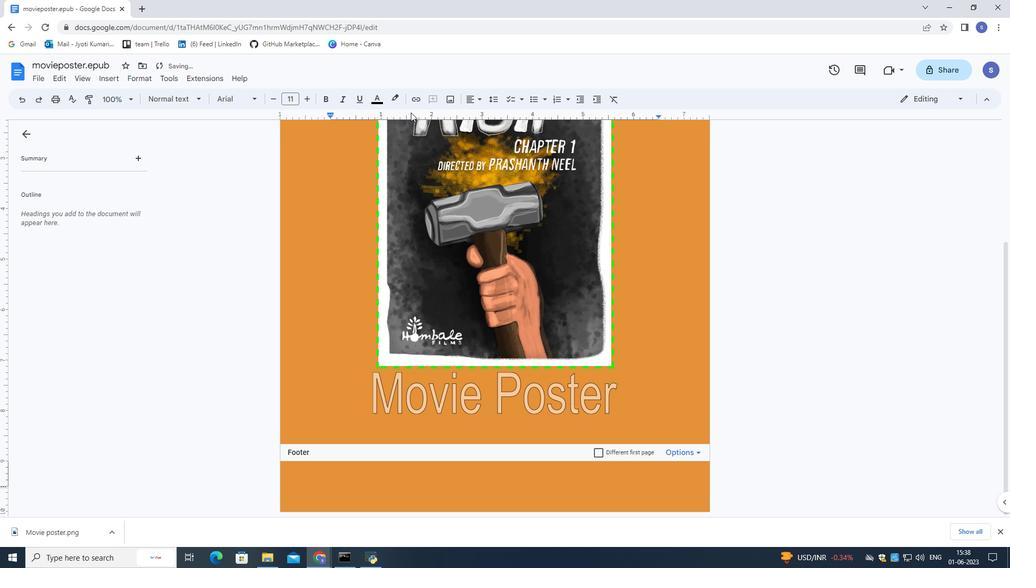 
Action: Mouse pressed left at (417, 105)
Screenshot: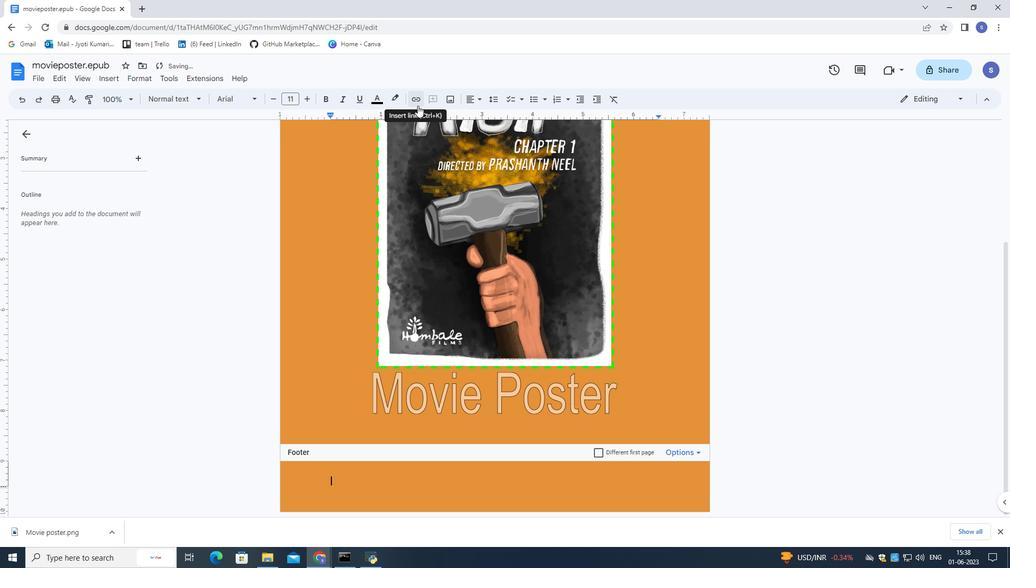 
Action: Mouse moved to (417, 105)
Screenshot: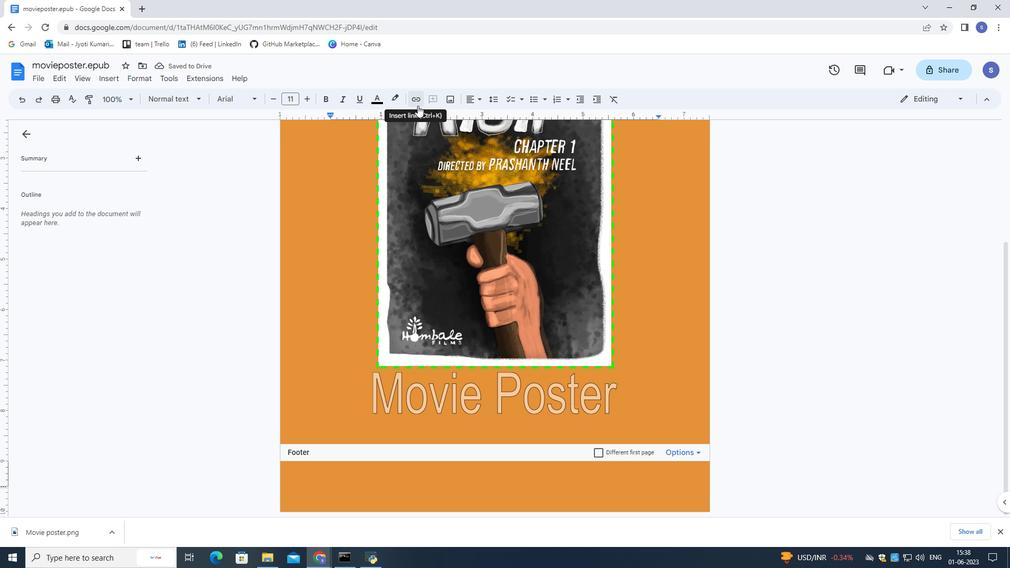 
Action: Key pressed www.instagram.com
Screenshot: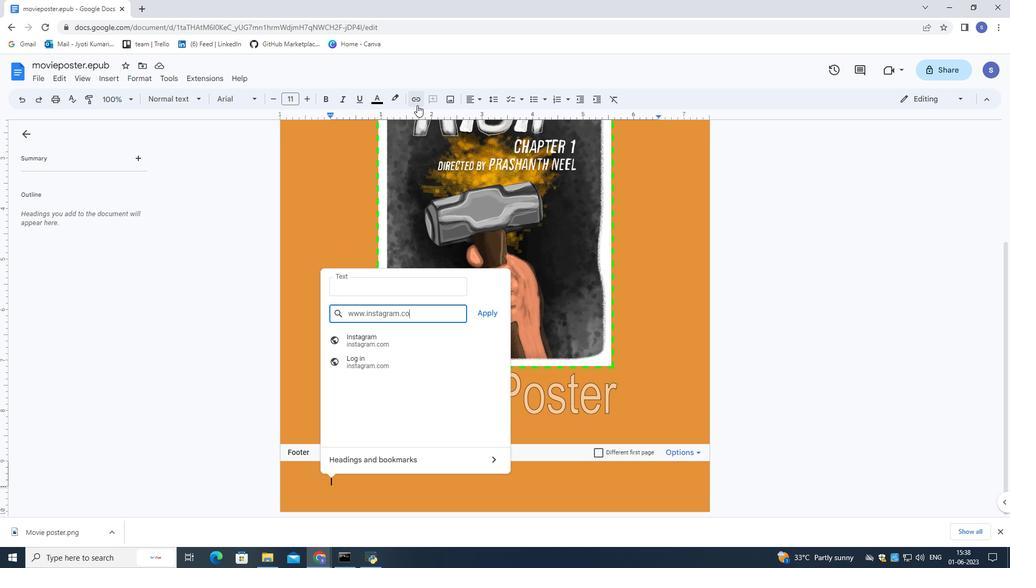
Action: Mouse moved to (487, 314)
Screenshot: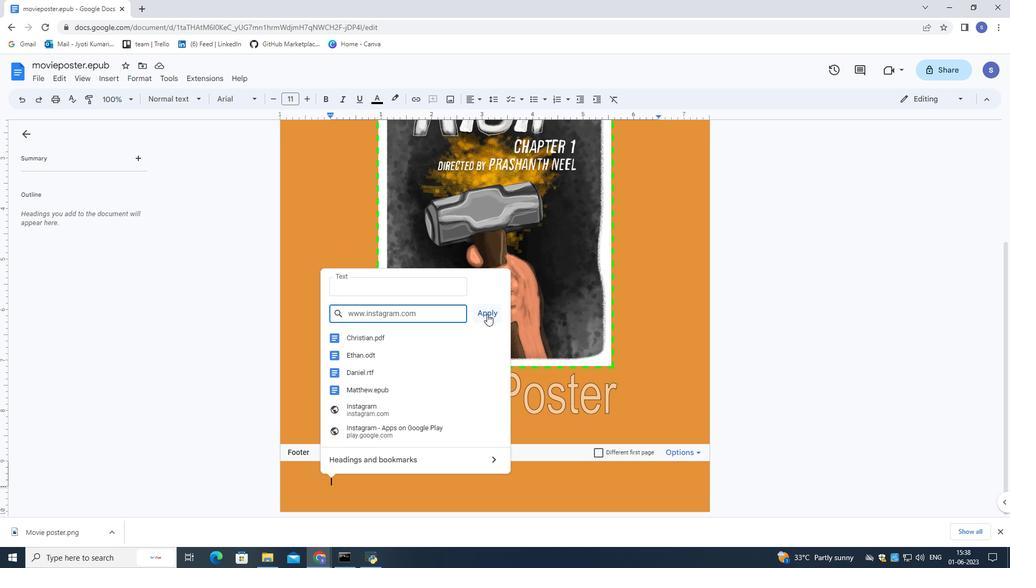
Action: Mouse pressed left at (487, 314)
Screenshot: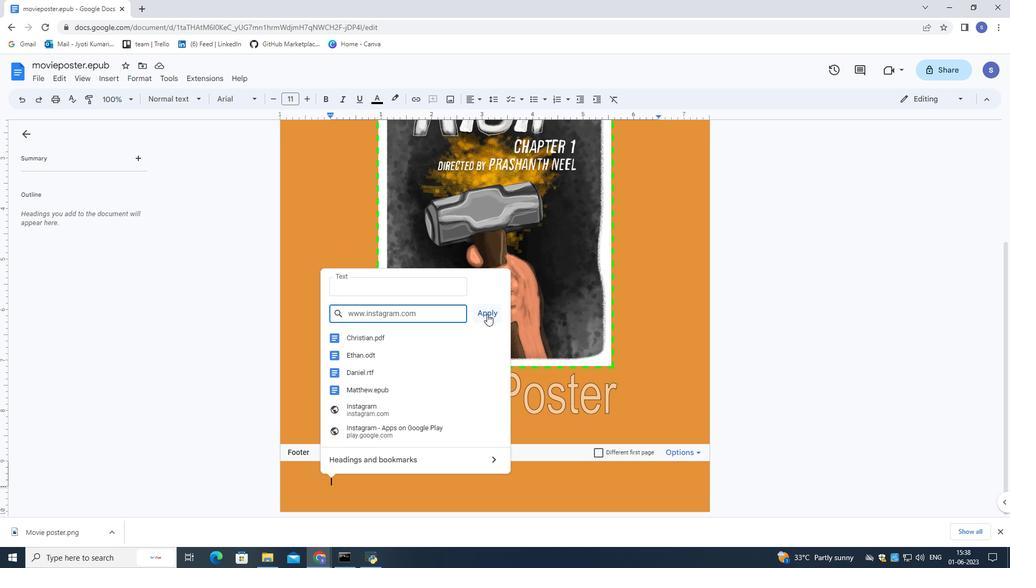 
Action: Mouse moved to (406, 485)
Screenshot: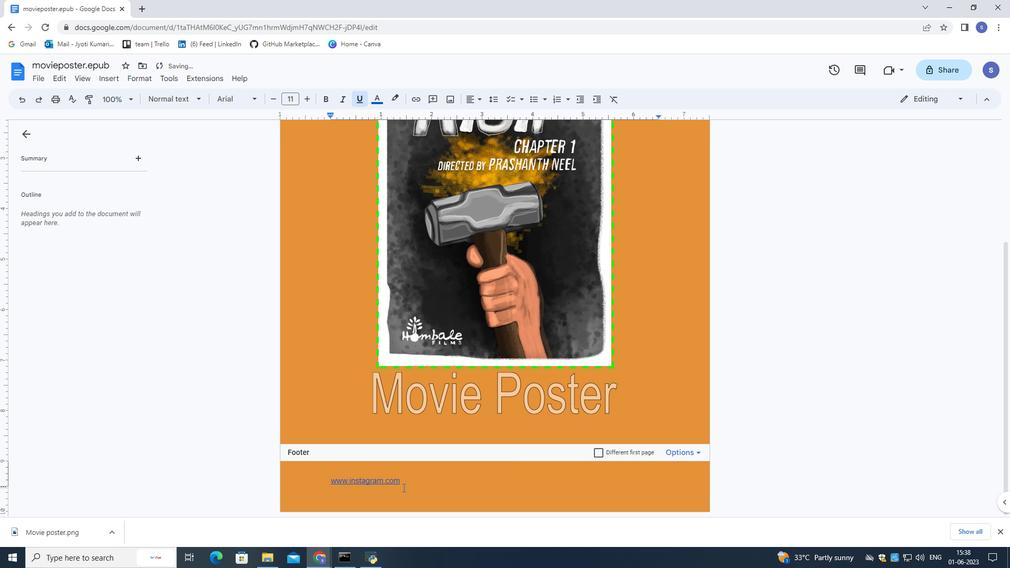 
Action: Mouse pressed left at (406, 485)
Screenshot: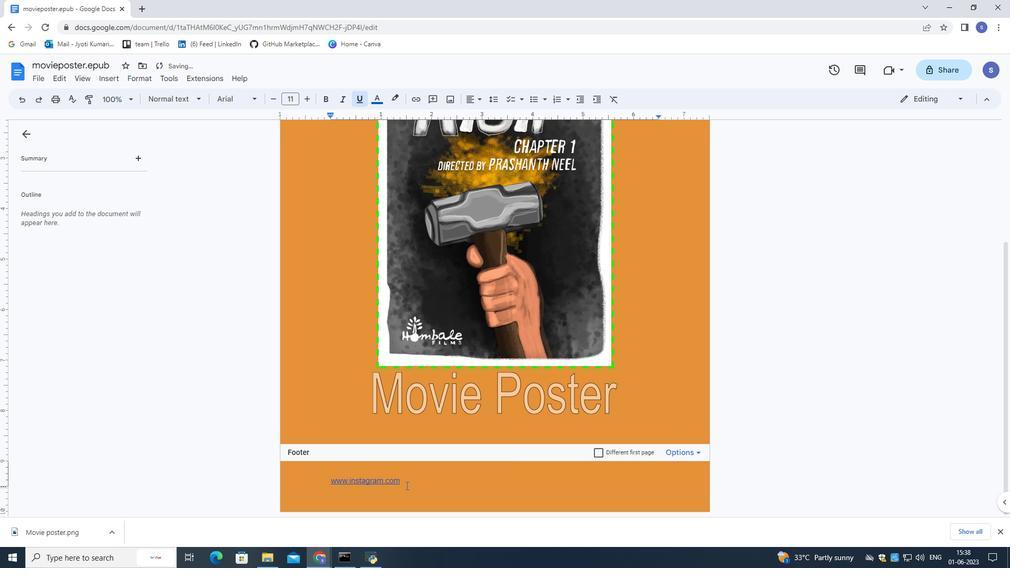 
Action: Mouse moved to (471, 96)
Screenshot: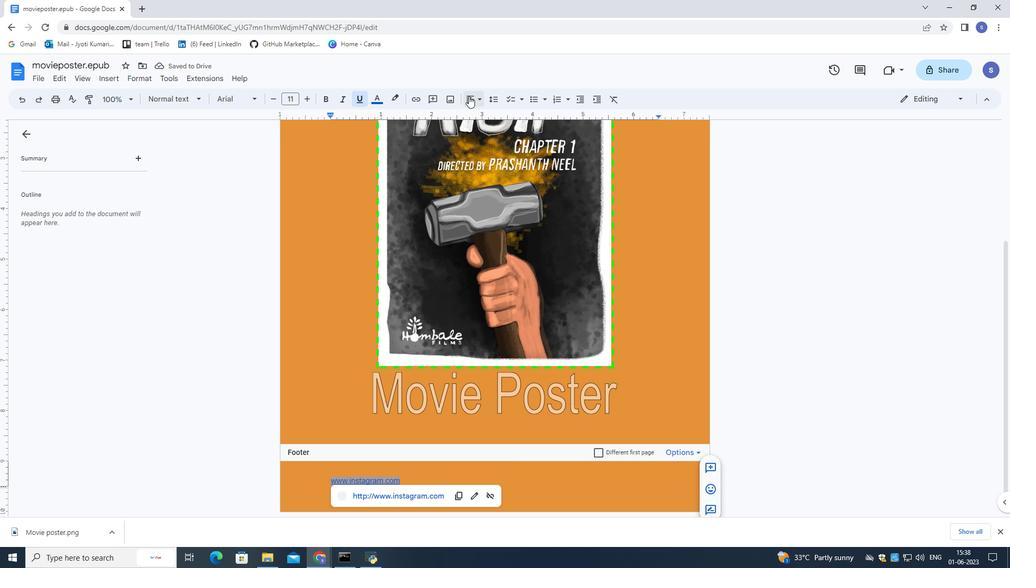 
Action: Mouse pressed left at (471, 96)
Screenshot: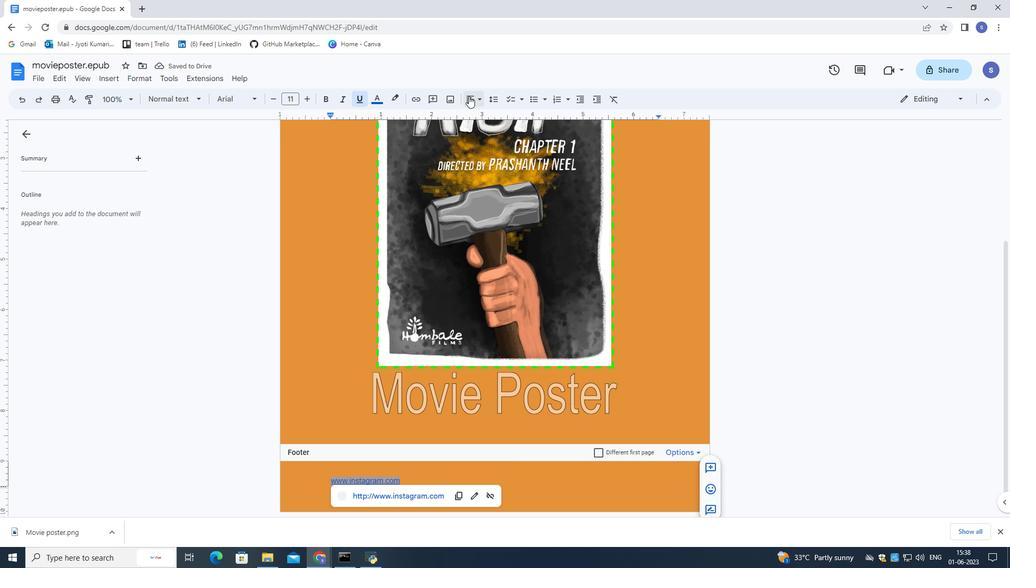 
Action: Mouse moved to (499, 119)
Screenshot: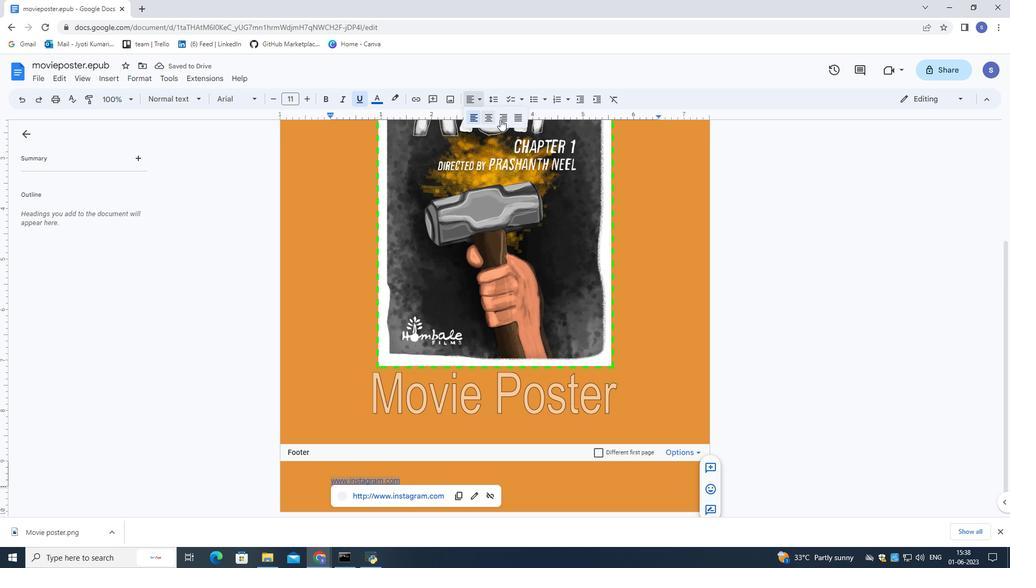 
Action: Mouse pressed left at (499, 119)
Screenshot: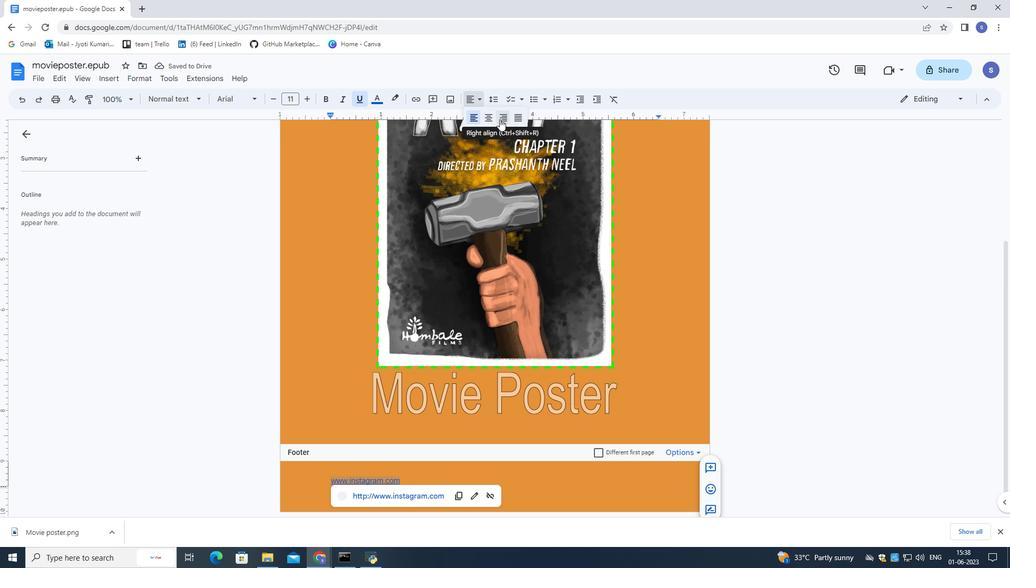 
Action: Mouse moved to (350, 293)
Screenshot: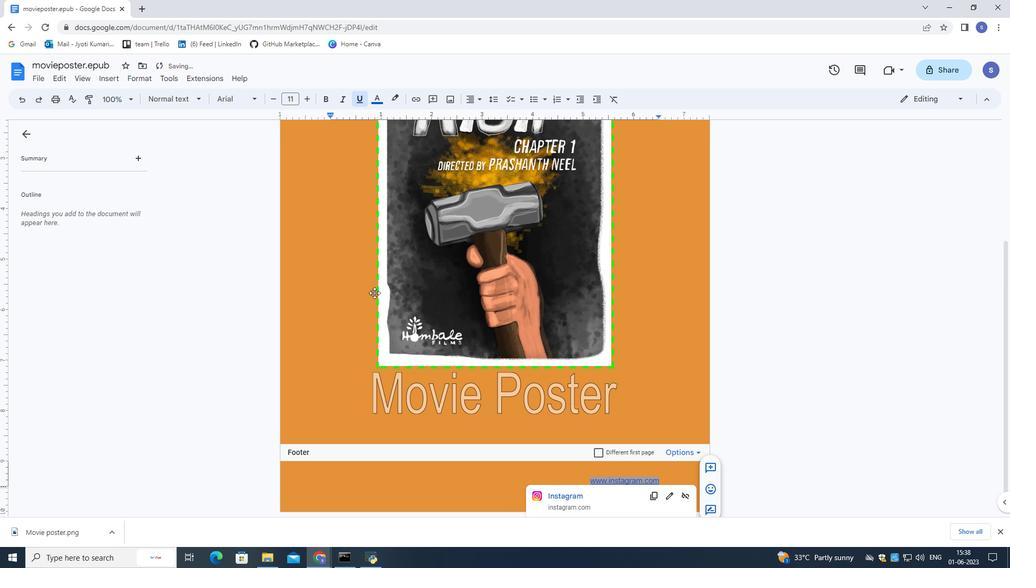 
Action: Mouse pressed left at (350, 293)
Screenshot: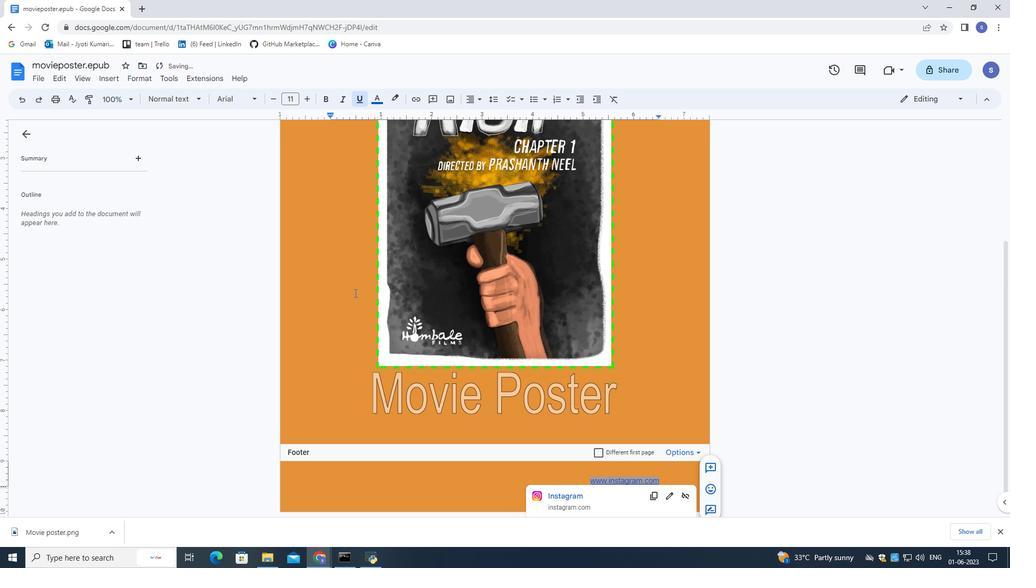 
Action: Mouse moved to (359, 301)
Screenshot: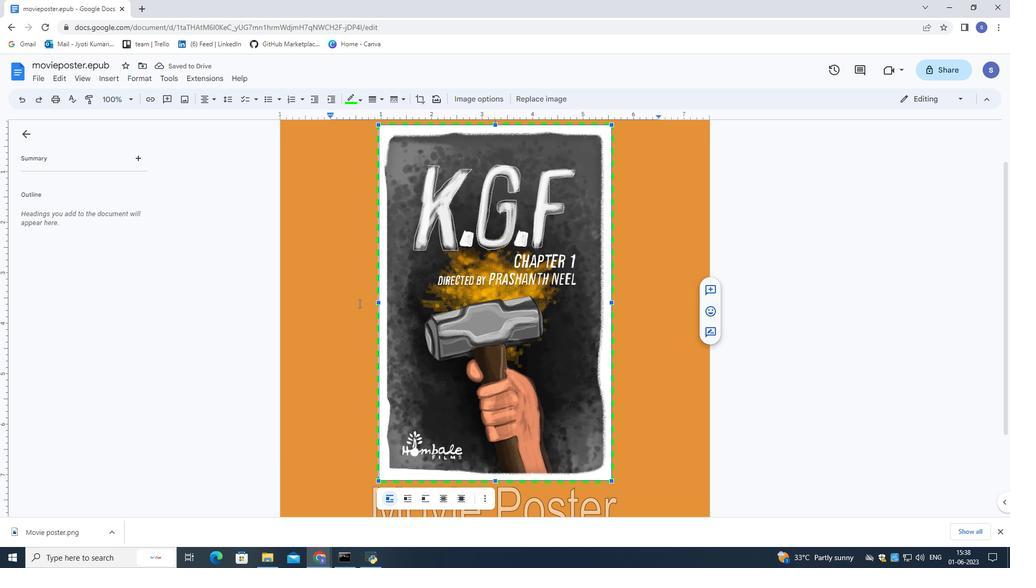 
